 Task: Open a blank sheet, save the file as Abigail Add the quote 'The only way to do great work is to love what you do.'The only way to do great work is to love what you do.  Apply font style Apply font style Blackadder ITC and font size 15 Align the text to the Justify .Change the text color to  Dark blue
Action: Mouse moved to (24, 24)
Screenshot: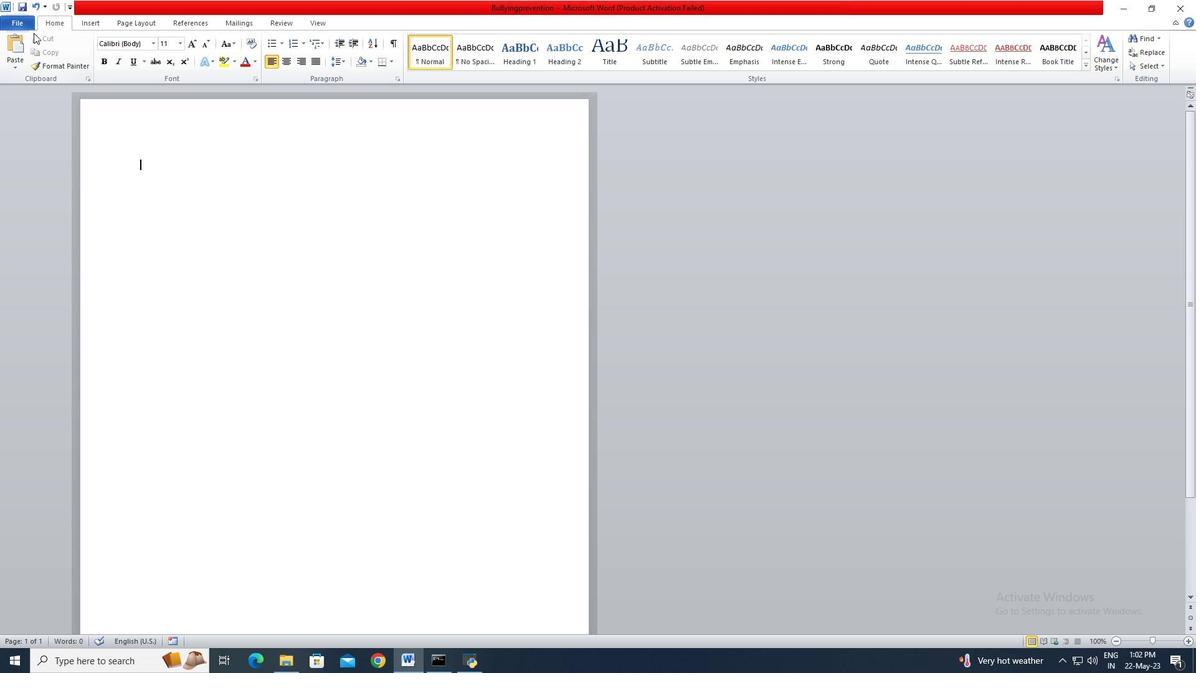 
Action: Mouse pressed left at (24, 24)
Screenshot: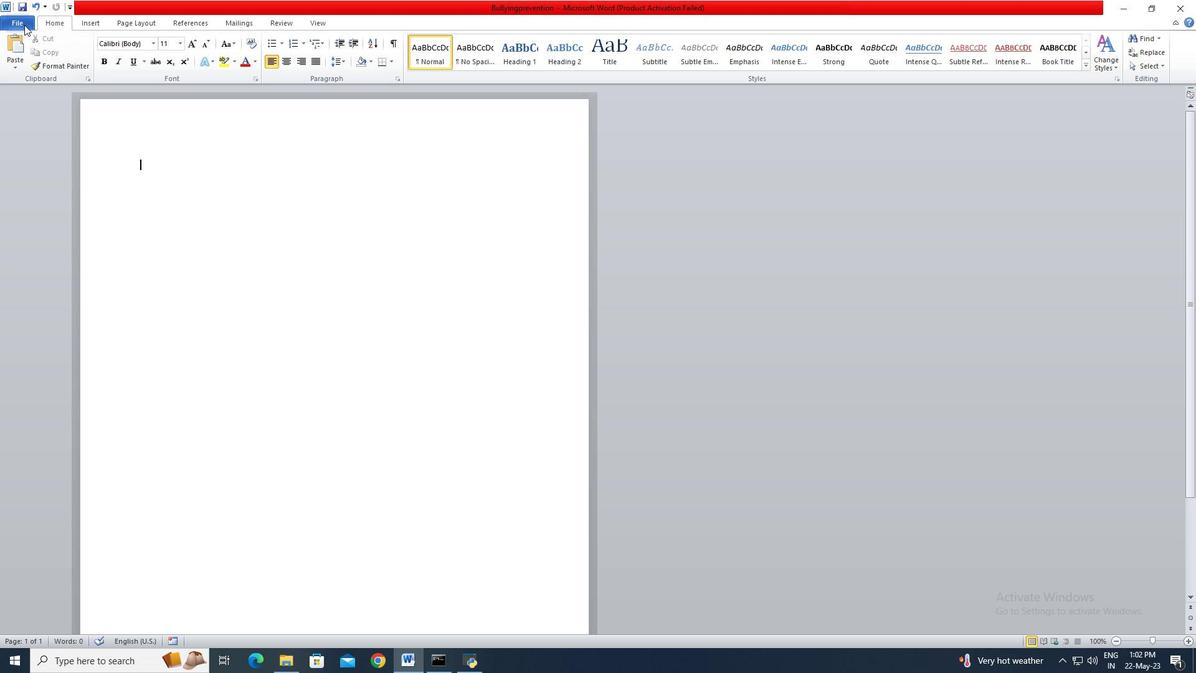 
Action: Mouse moved to (34, 62)
Screenshot: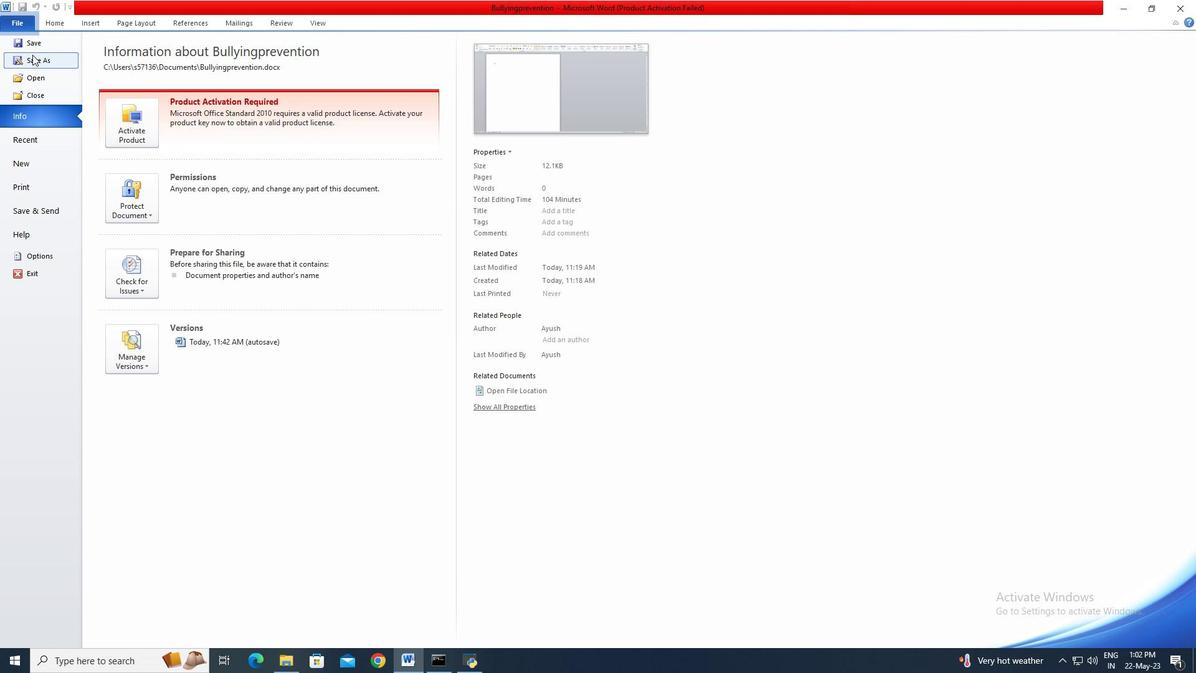 
Action: Mouse pressed left at (34, 62)
Screenshot: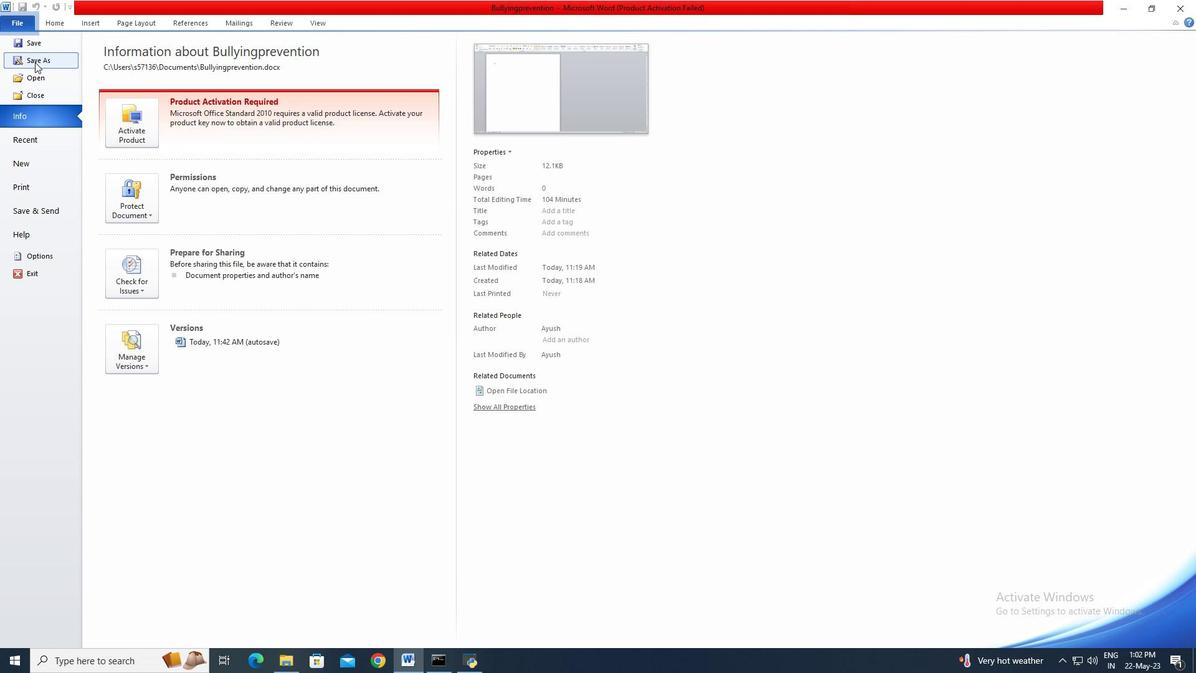 
Action: Mouse moved to (114, 191)
Screenshot: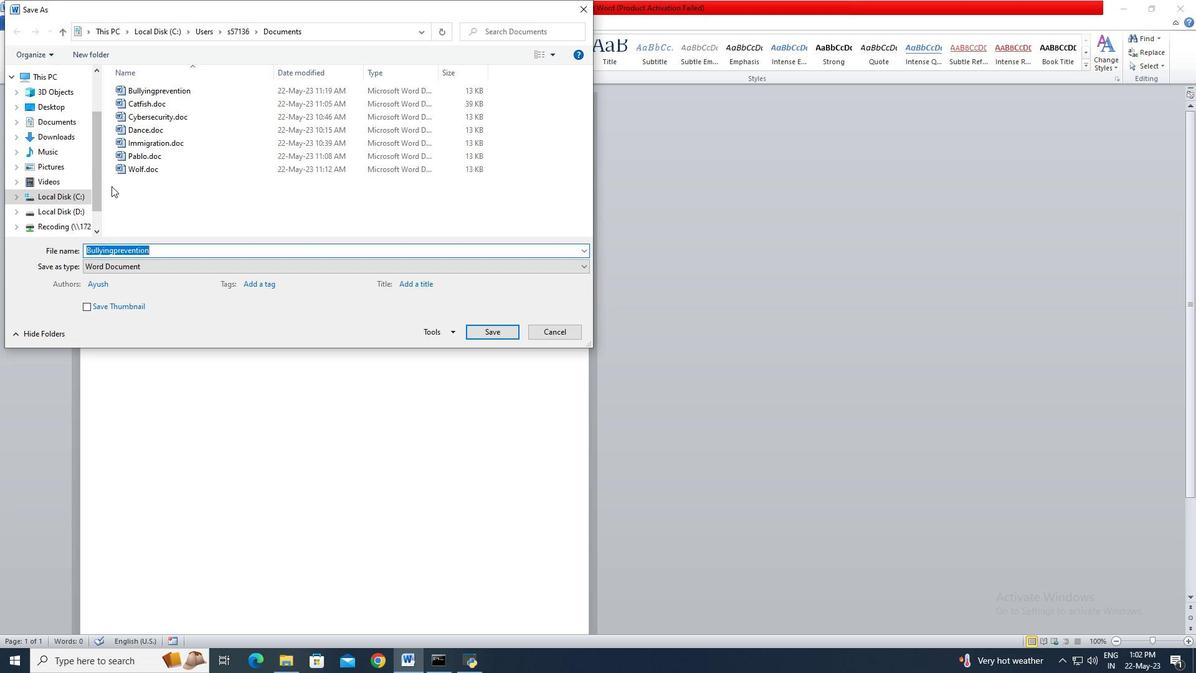 
Action: Key pressed <Key.shift>Abigail
Screenshot: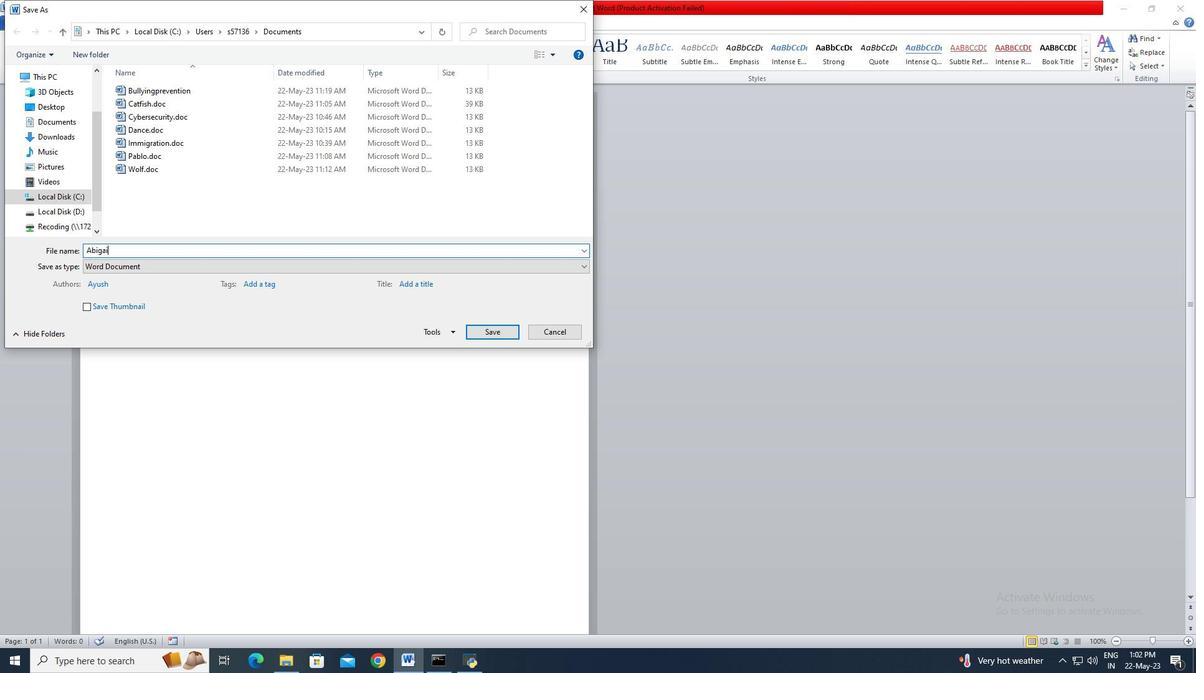 
Action: Mouse moved to (506, 337)
Screenshot: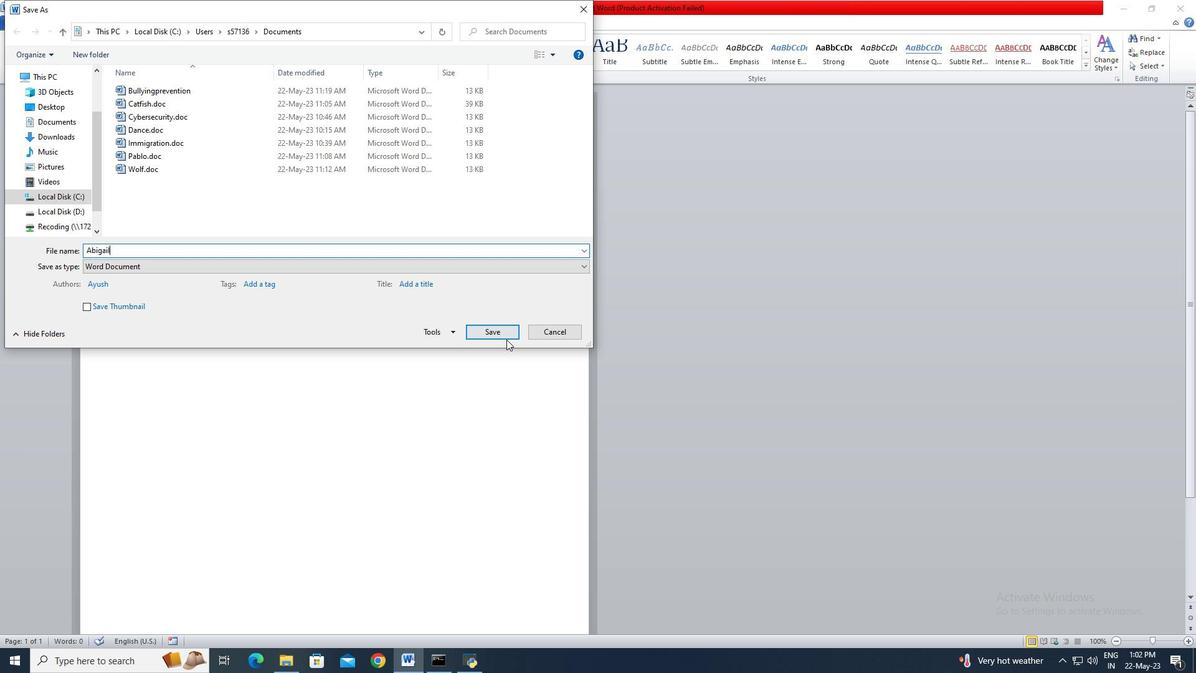 
Action: Mouse pressed left at (506, 337)
Screenshot: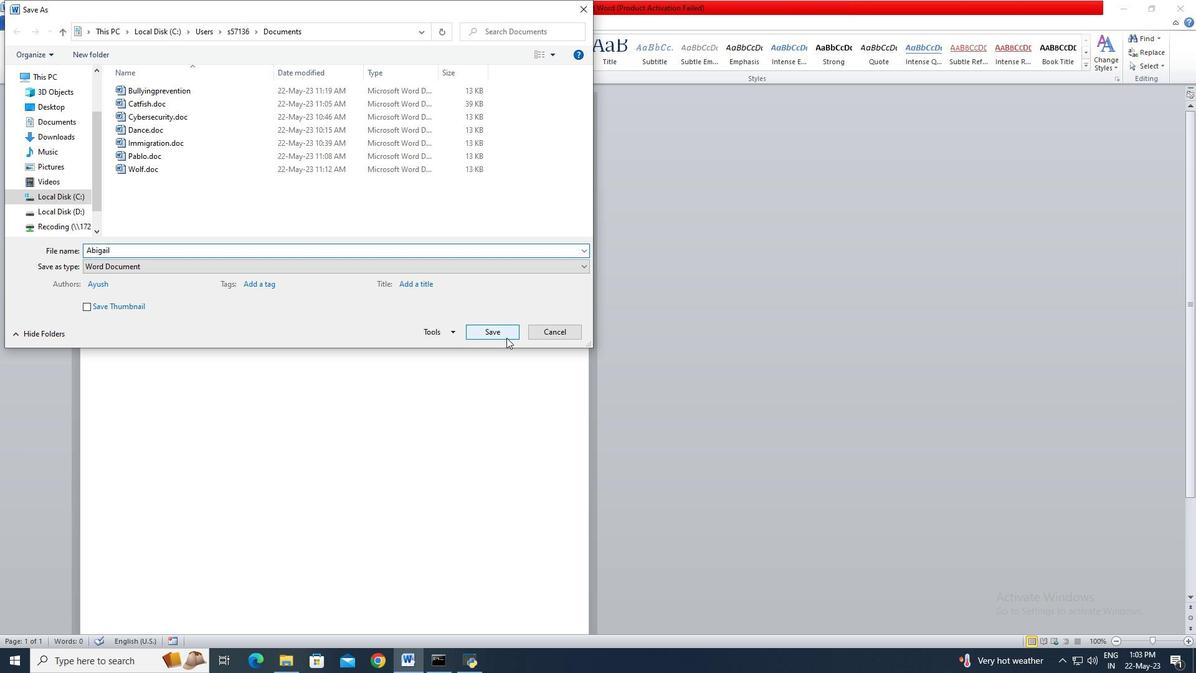 
Action: Mouse moved to (278, 213)
Screenshot: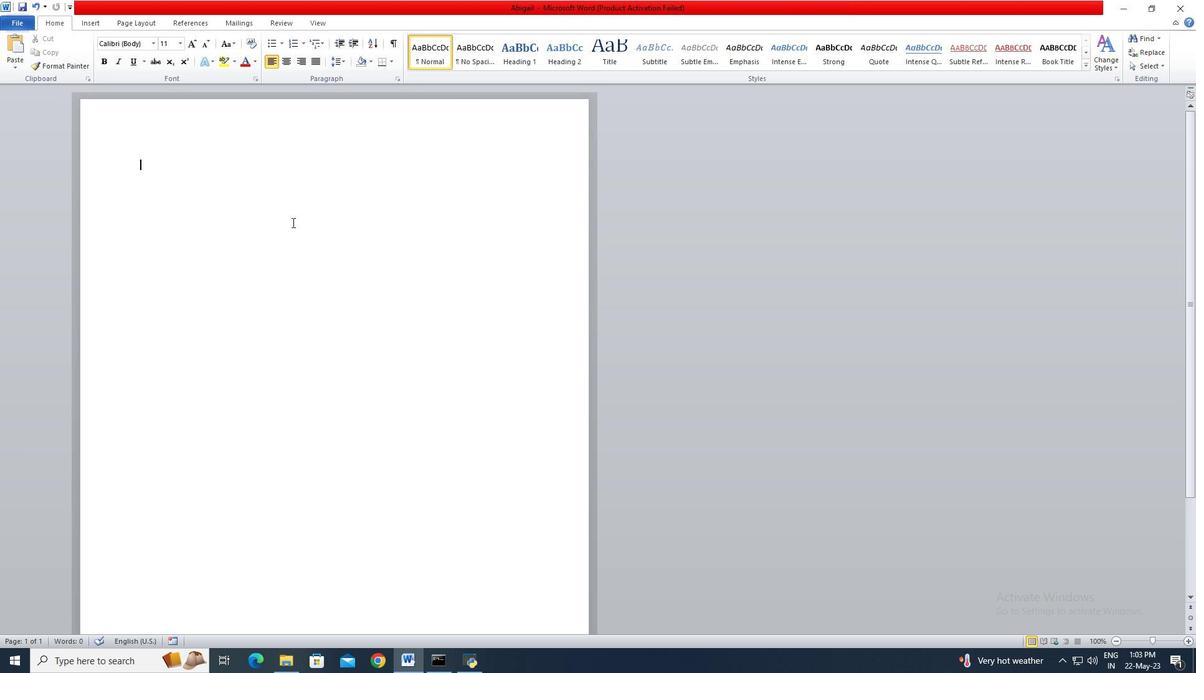 
Action: Key pressed <Key.shift>The<Key.space>only<Key.space>way<Key.space>to<Key.space>do<Key.space>great<Key.space>work<Key.space>is<Key.space>to<Key.space>love<Key.space>what<Key.space>you<Key.space>do.
Screenshot: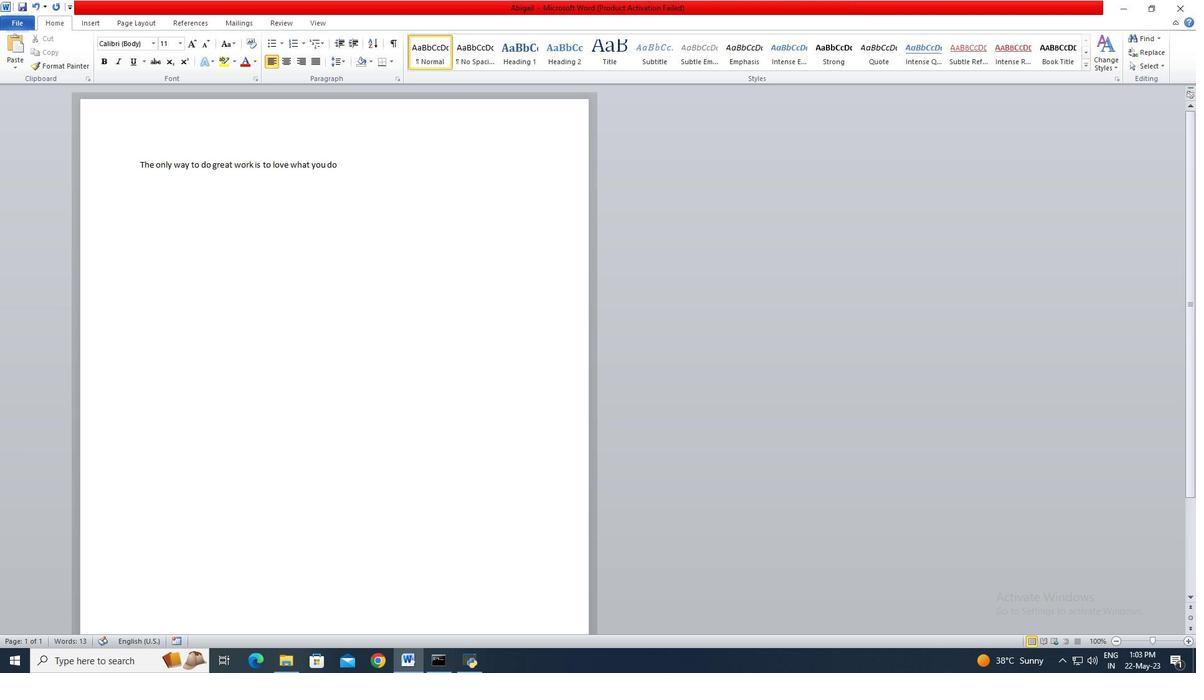 
Action: Mouse moved to (142, 160)
Screenshot: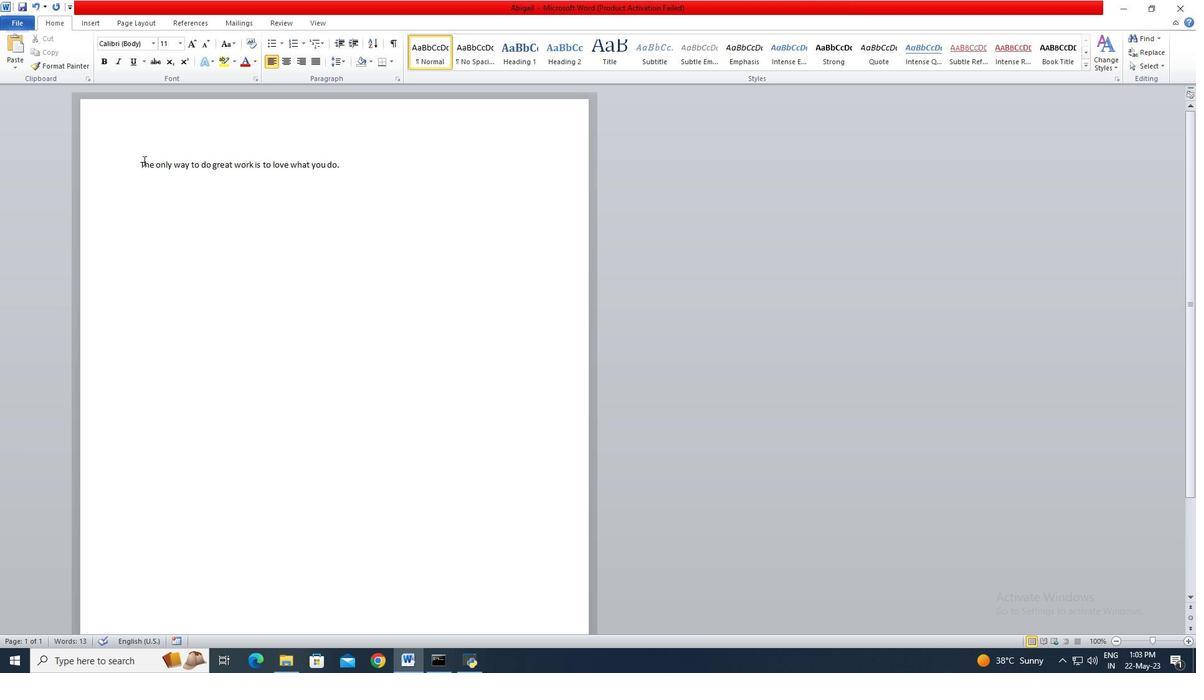 
Action: Mouse pressed left at (142, 160)
Screenshot: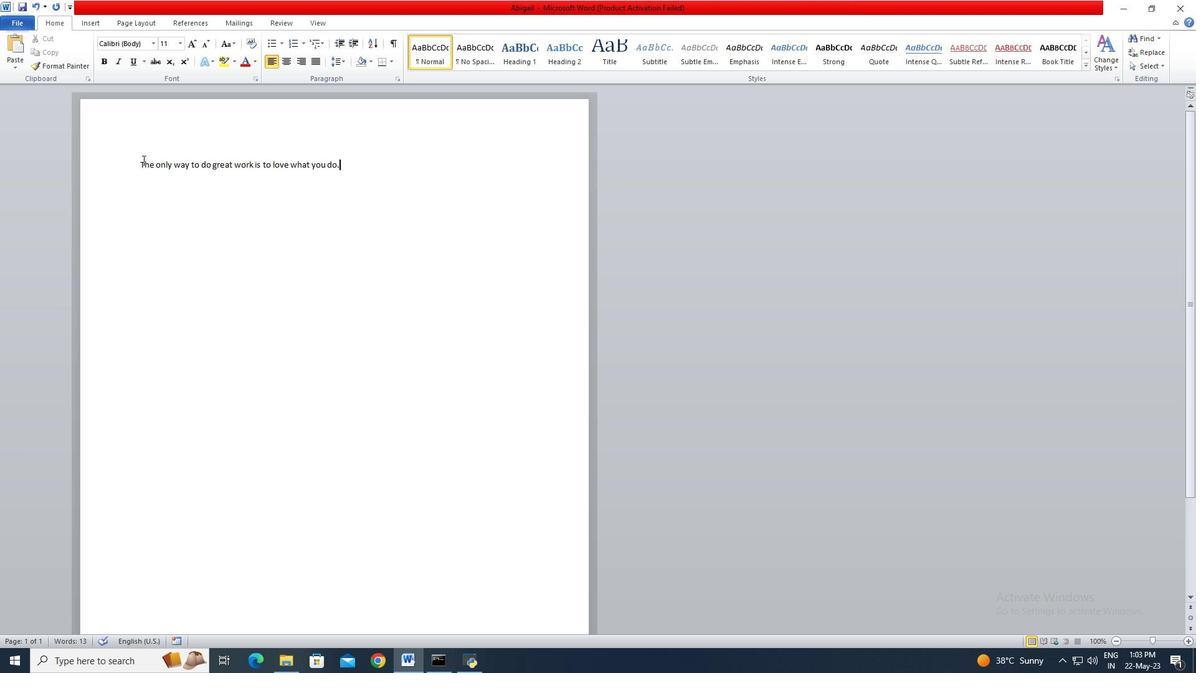 
Action: Mouse moved to (141, 163)
Screenshot: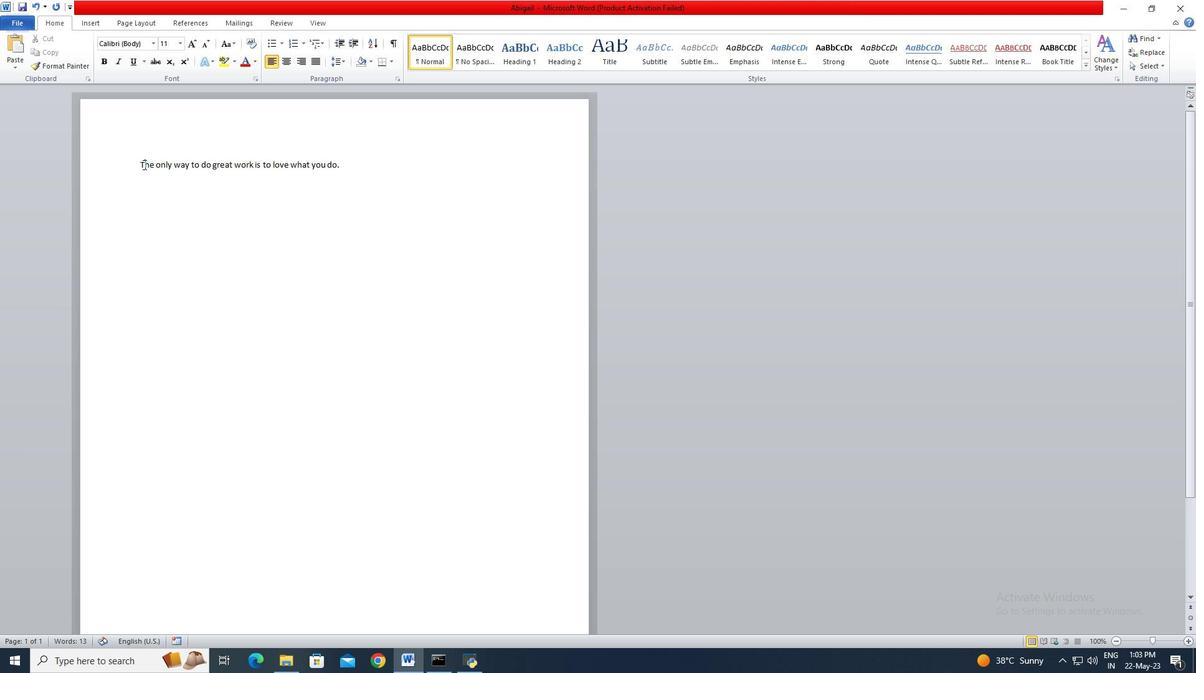 
Action: Mouse pressed left at (141, 163)
Screenshot: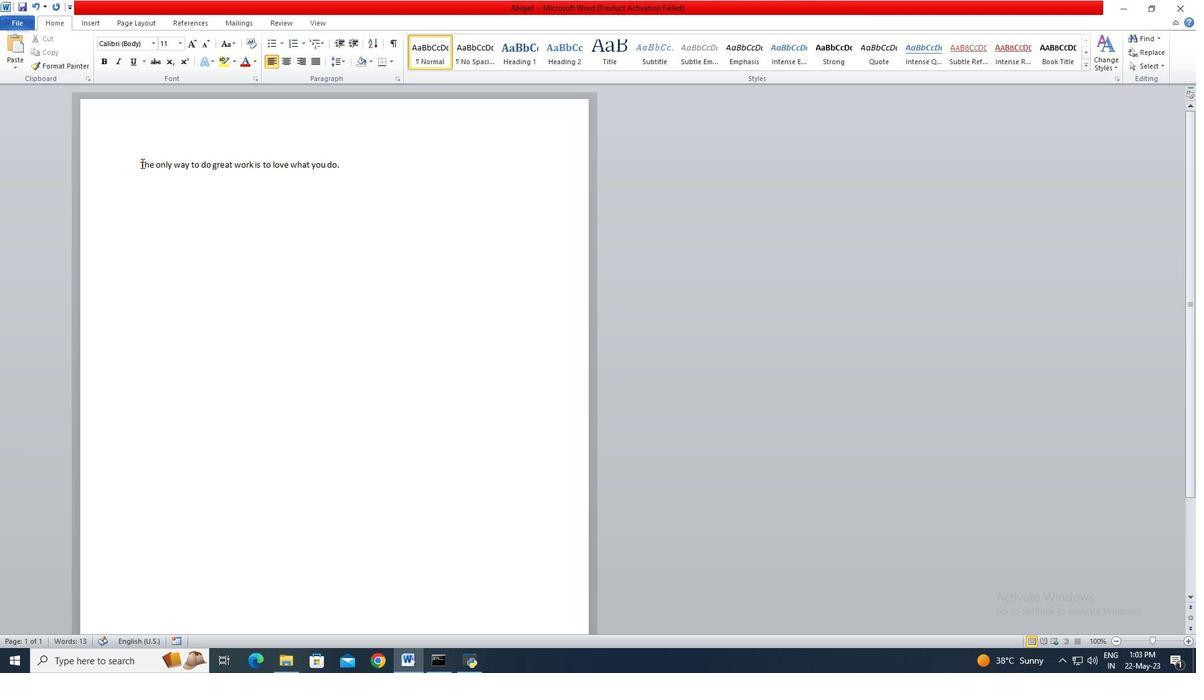 
Action: Mouse moved to (315, 173)
Screenshot: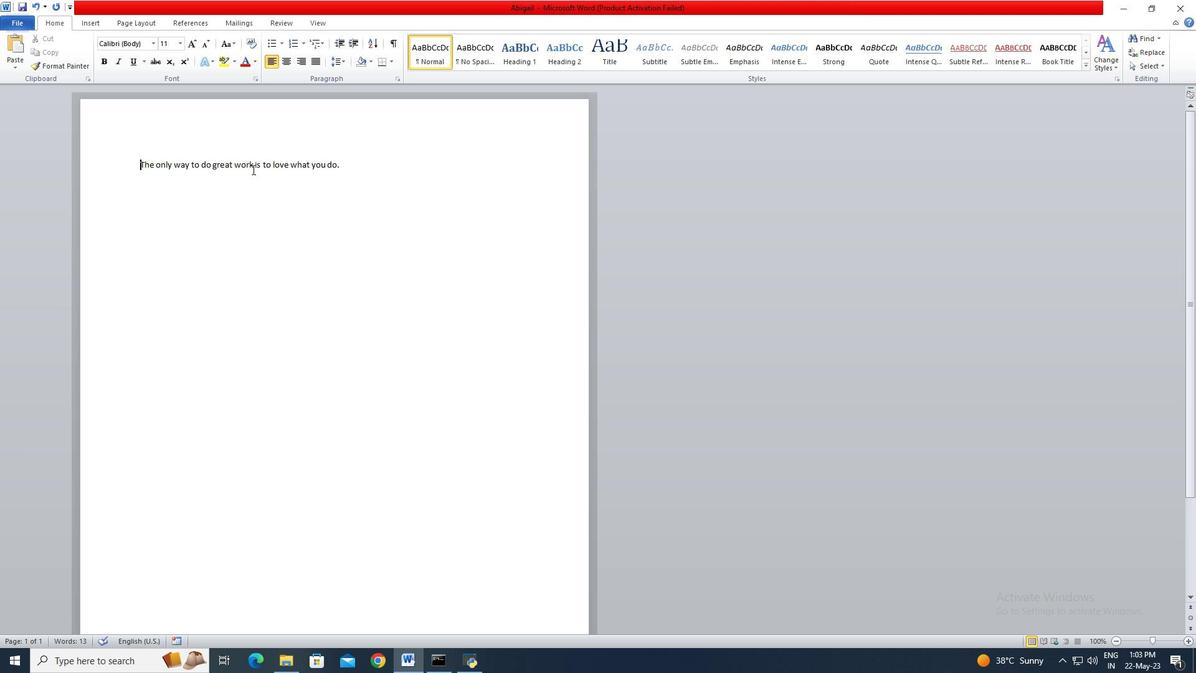 
Action: Key pressed <Key.shift>
Screenshot: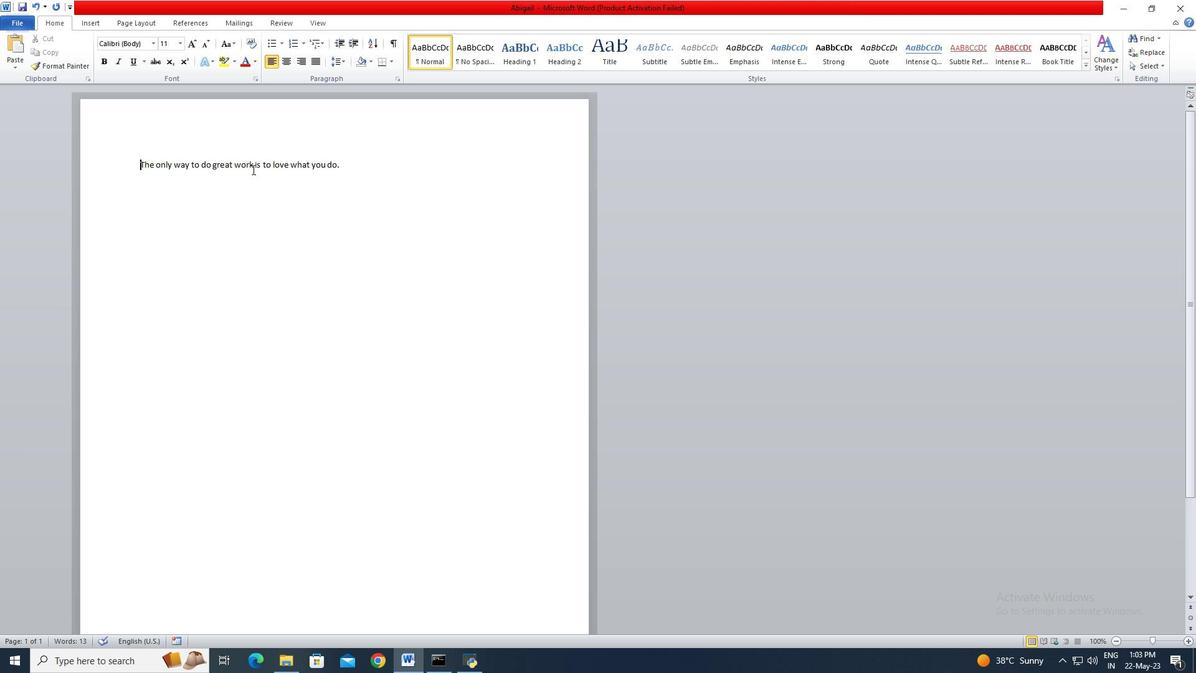 
Action: Mouse moved to (344, 167)
Screenshot: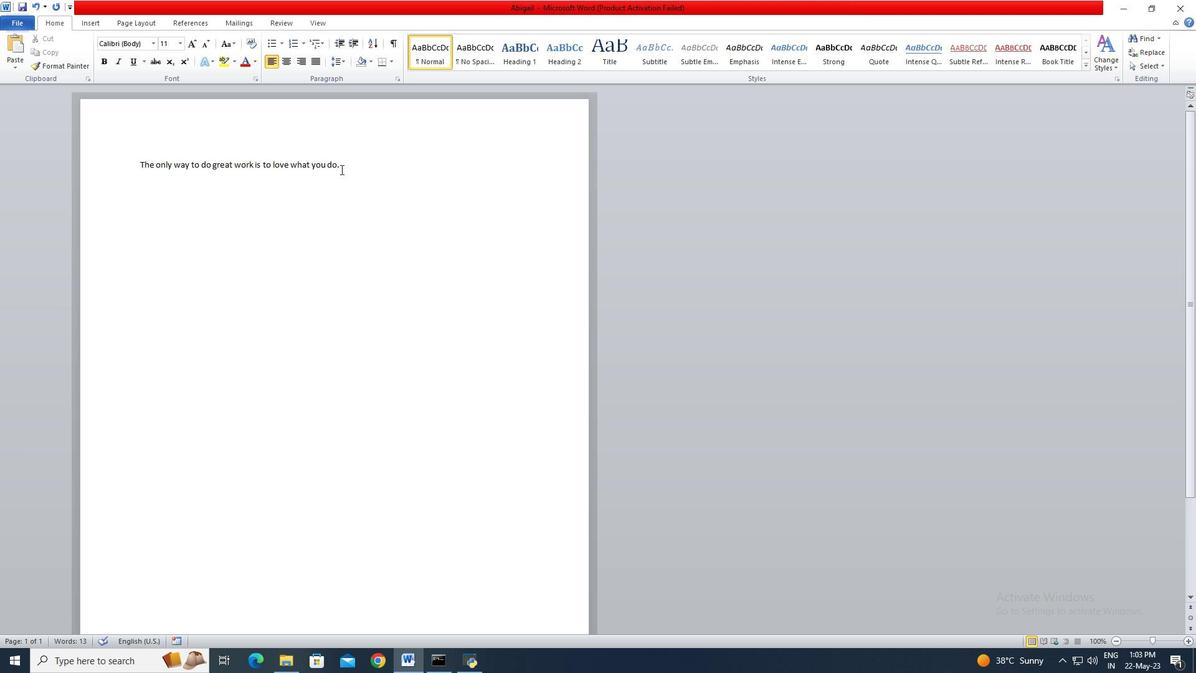 
Action: Mouse pressed left at (344, 167)
Screenshot: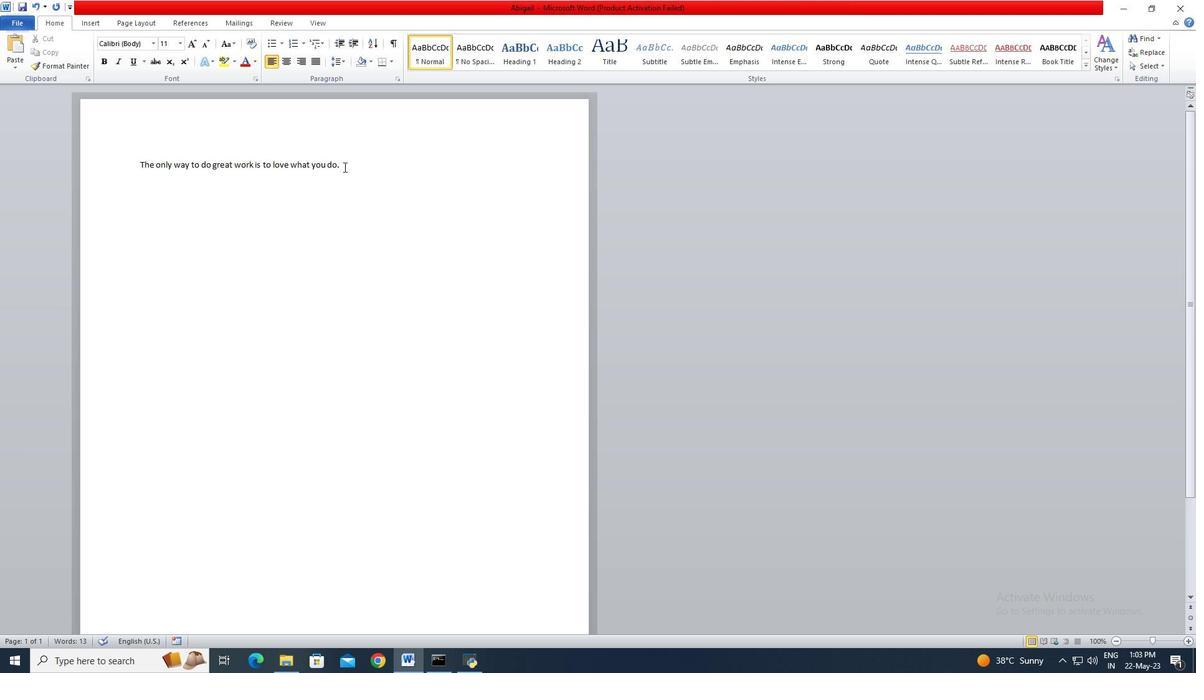 
Action: Key pressed <Key.shift><Key.shift><Key.shift>
Screenshot: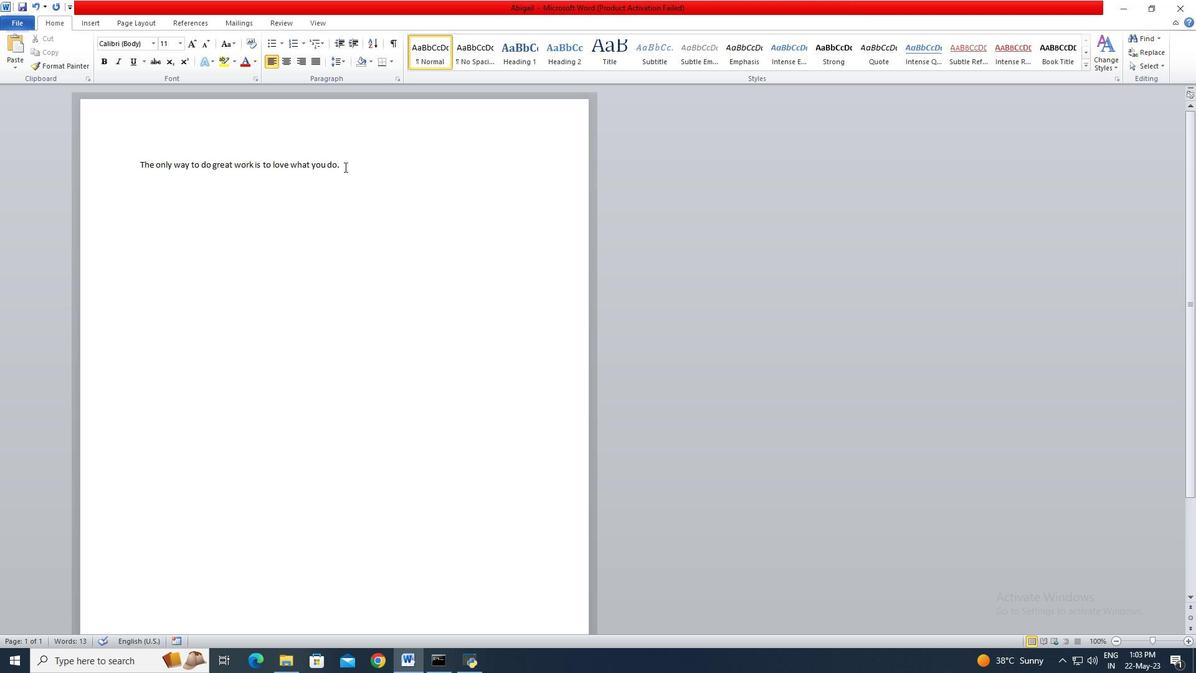 
Action: Mouse moved to (154, 43)
Screenshot: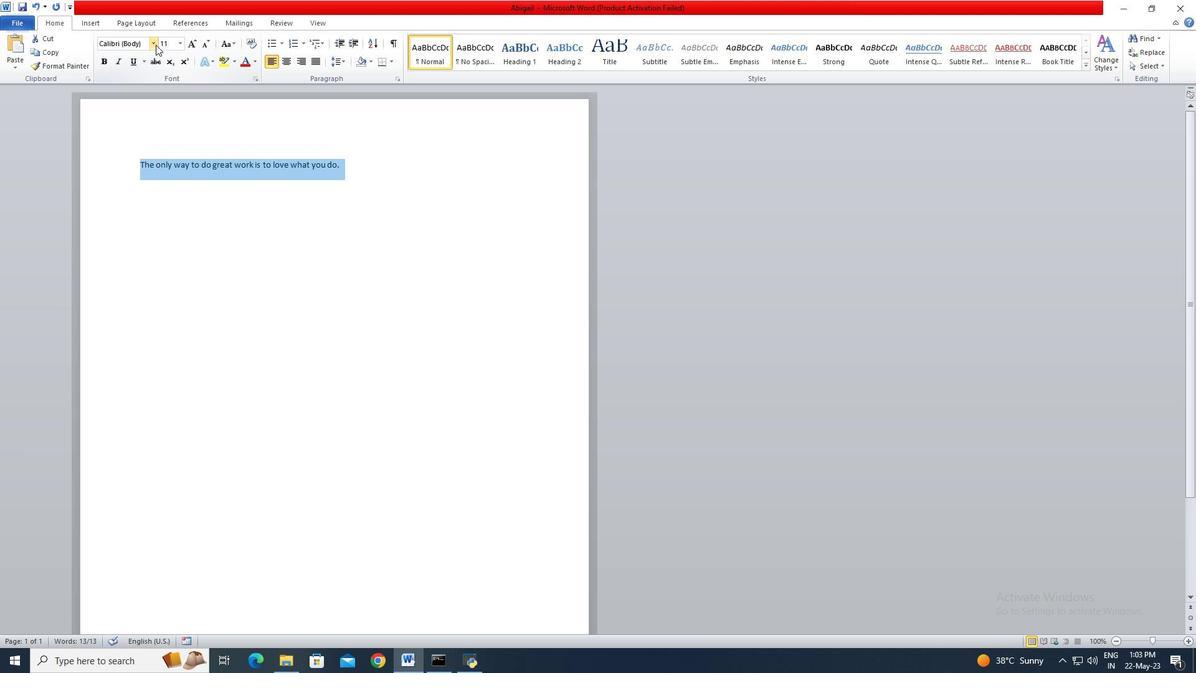 
Action: Mouse pressed left at (154, 43)
Screenshot: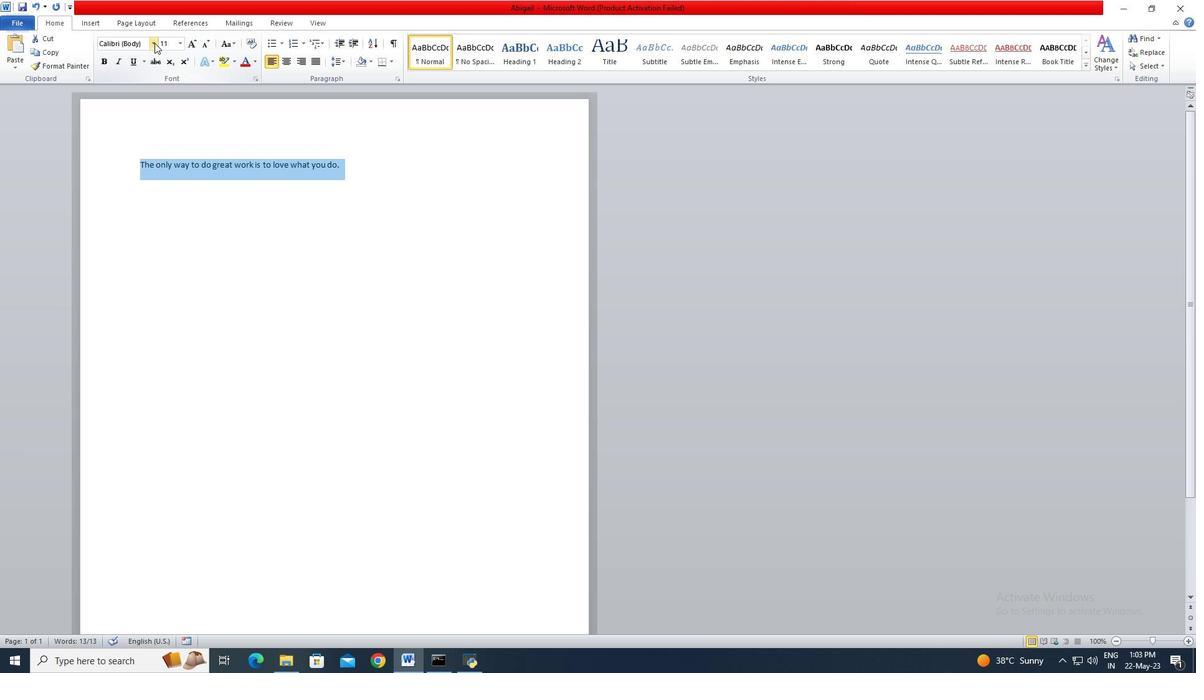 
Action: Mouse moved to (183, 330)
Screenshot: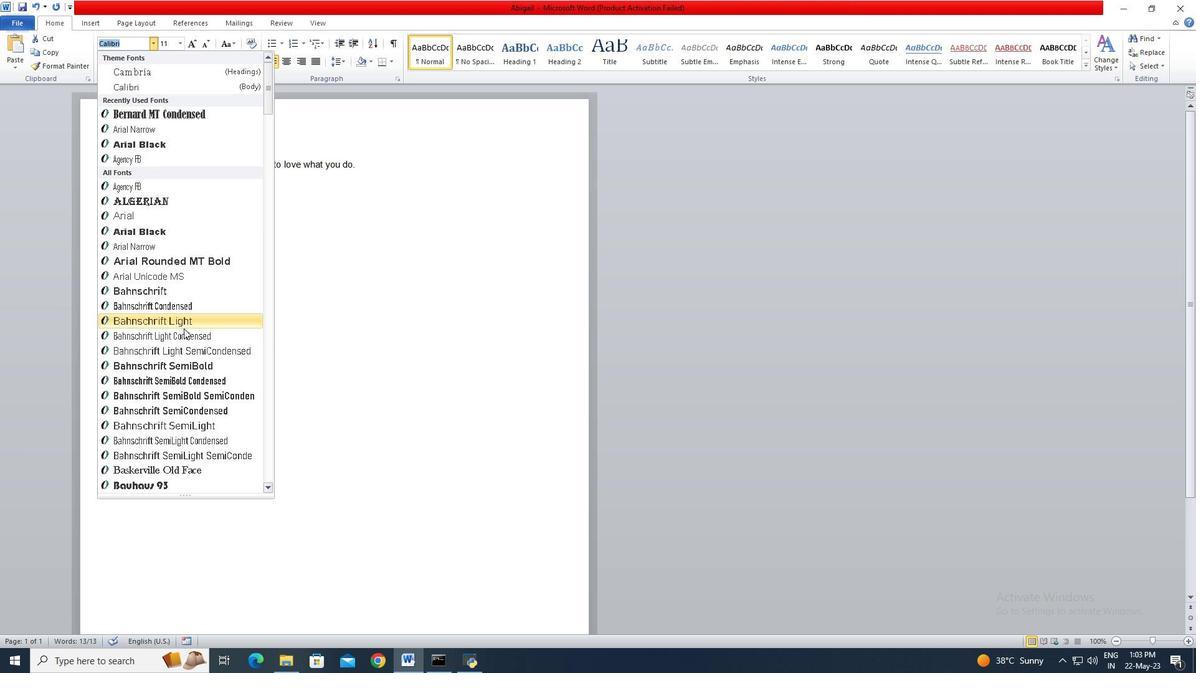 
Action: Mouse scrolled (183, 329) with delta (0, 0)
Screenshot: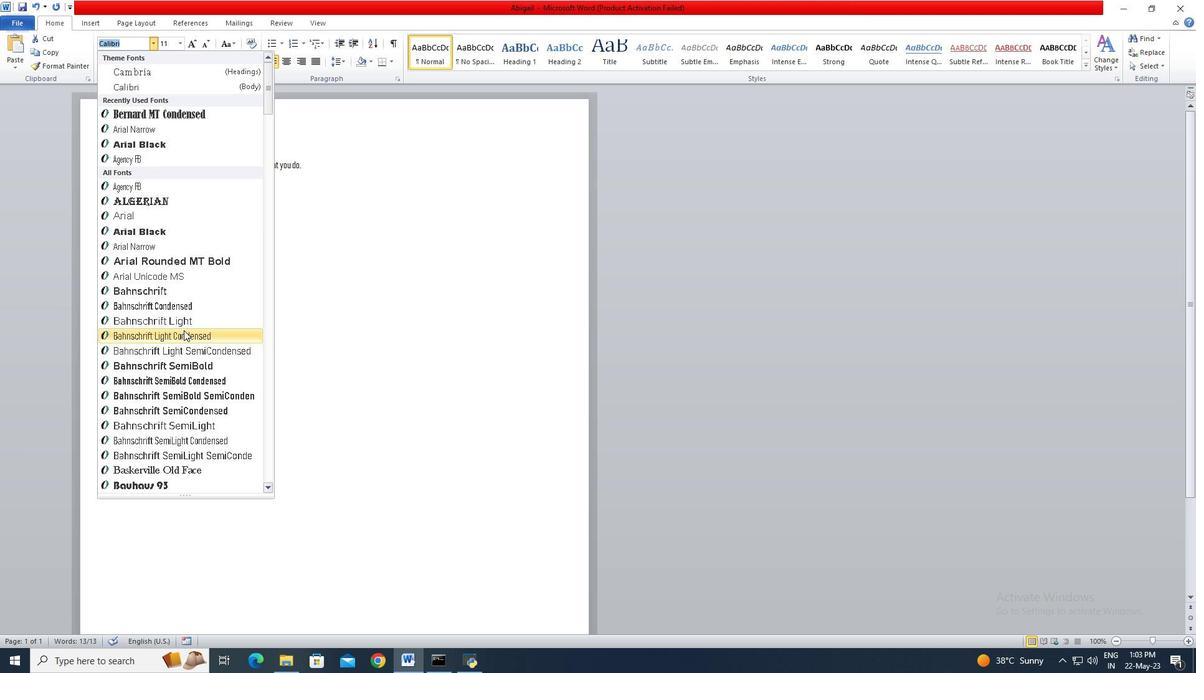 
Action: Mouse scrolled (183, 329) with delta (0, 0)
Screenshot: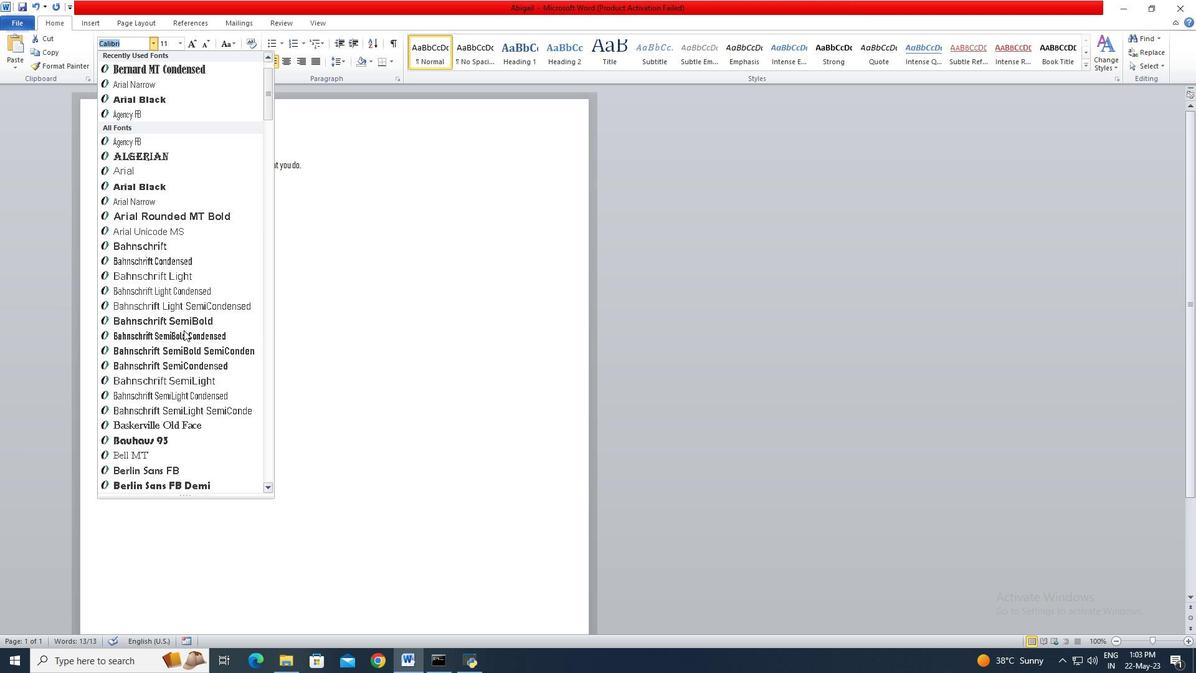 
Action: Mouse scrolled (183, 329) with delta (0, 0)
Screenshot: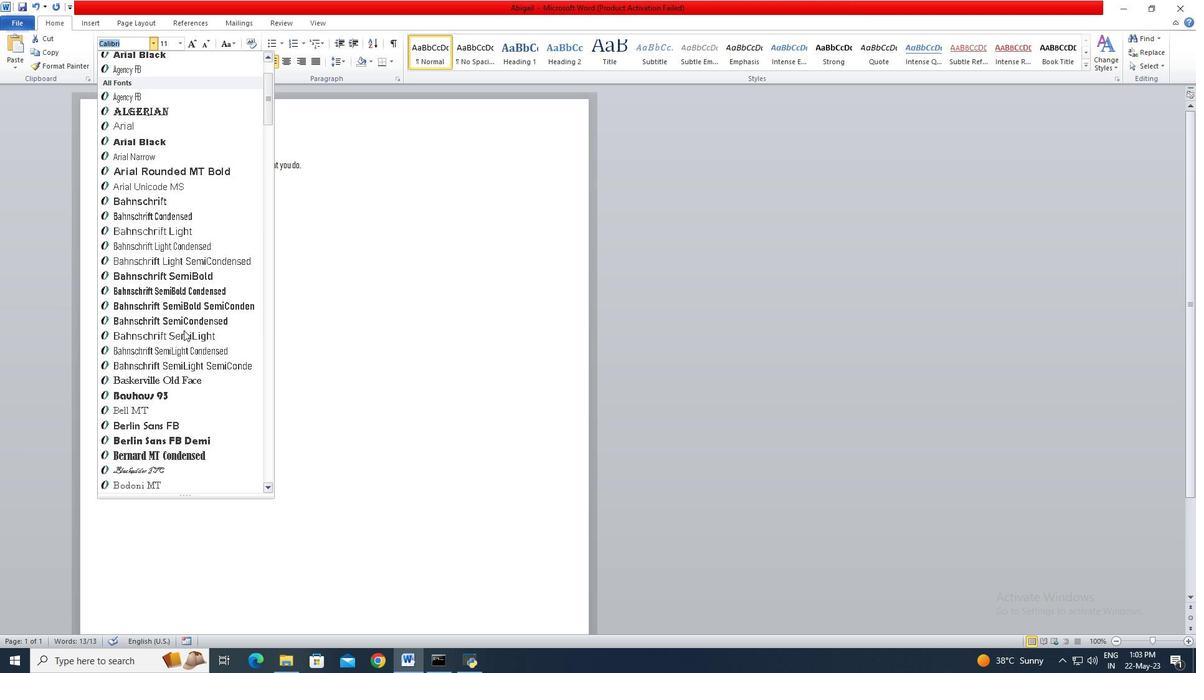 
Action: Mouse scrolled (183, 329) with delta (0, 0)
Screenshot: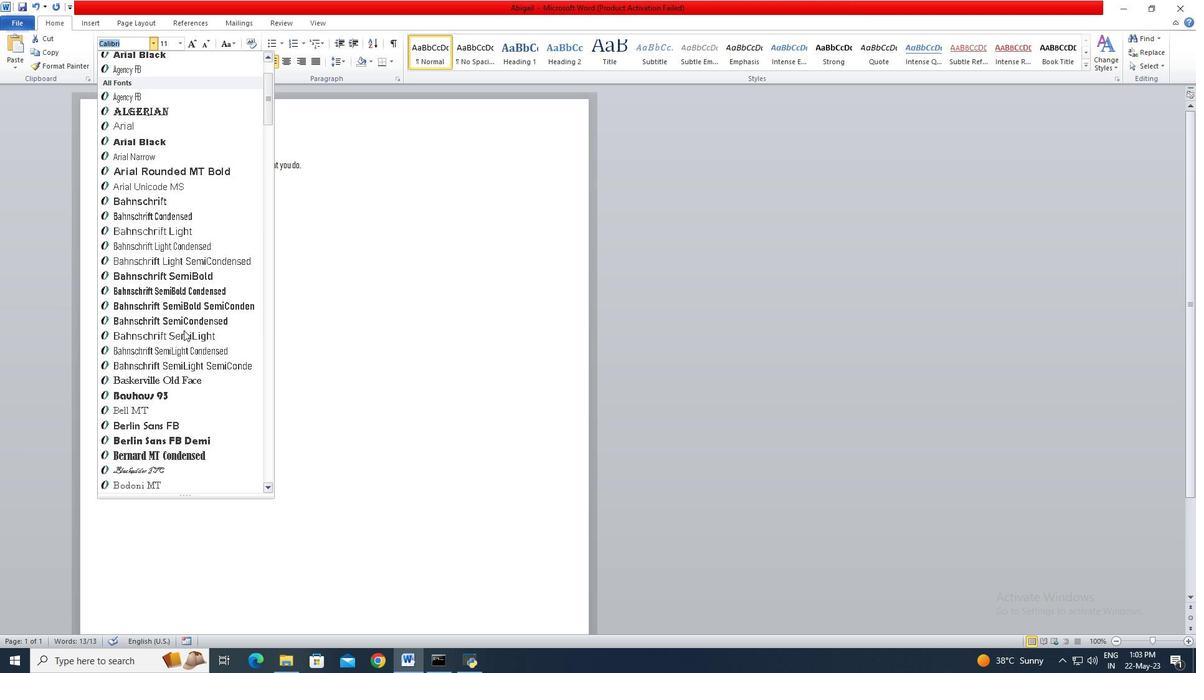
Action: Mouse moved to (140, 380)
Screenshot: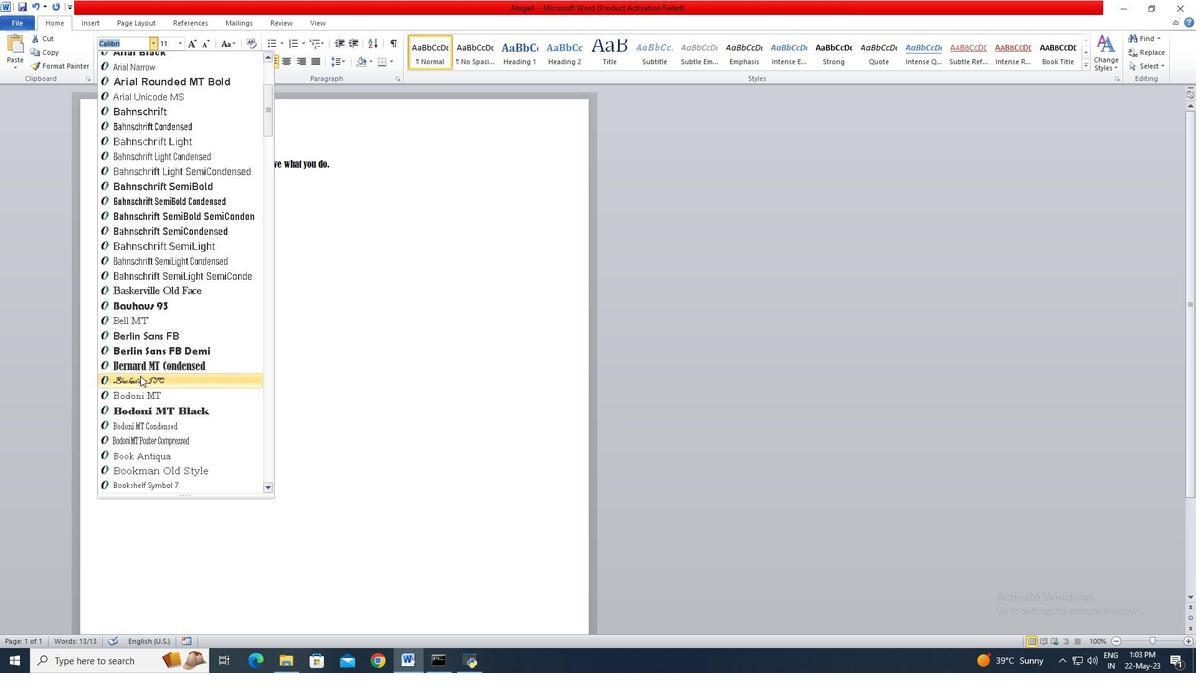 
Action: Mouse scrolled (140, 380) with delta (0, 0)
Screenshot: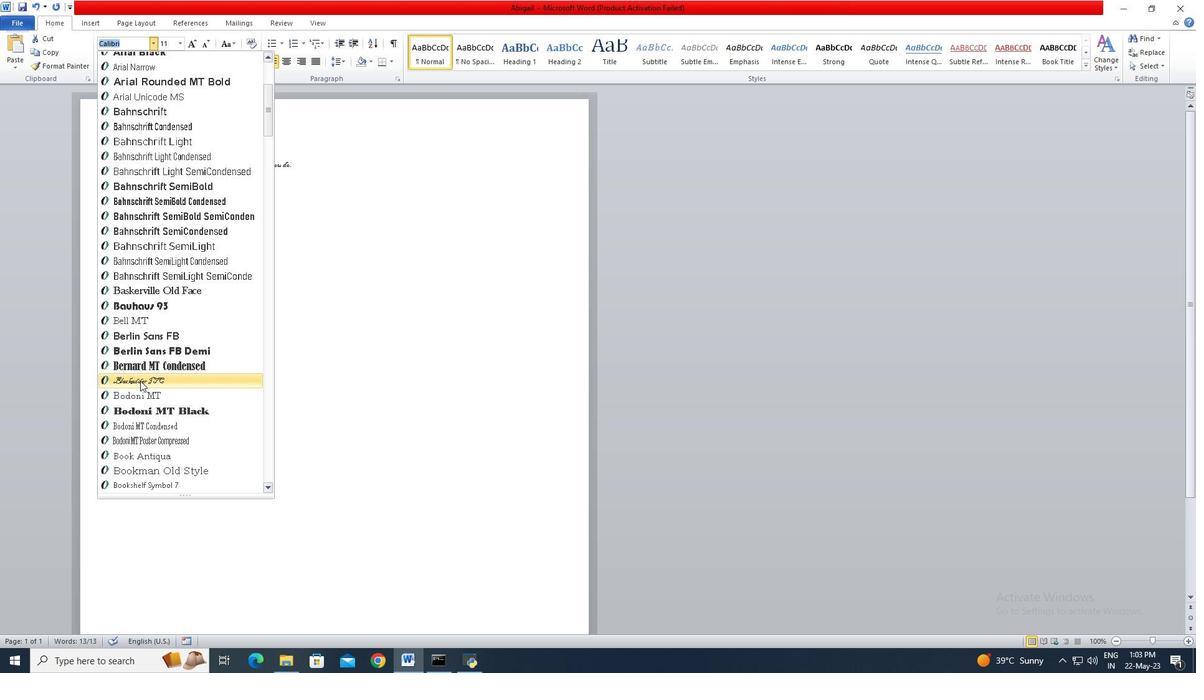 
Action: Mouse moved to (133, 368)
Screenshot: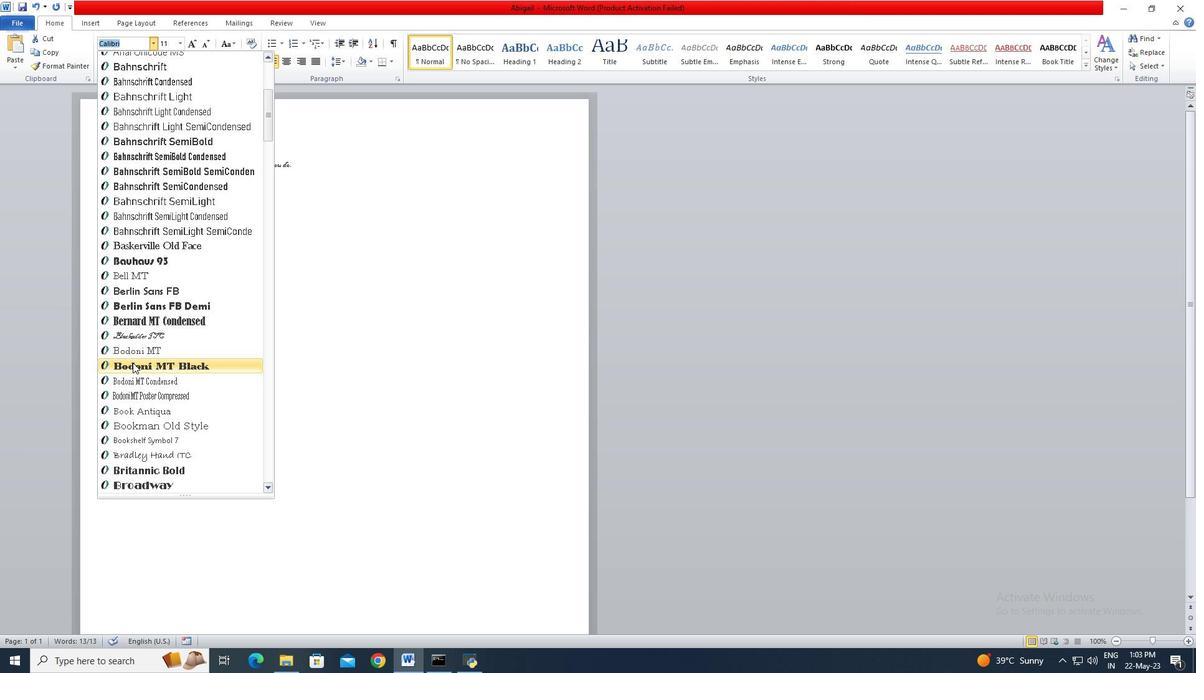 
Action: Mouse scrolled (133, 367) with delta (0, 0)
Screenshot: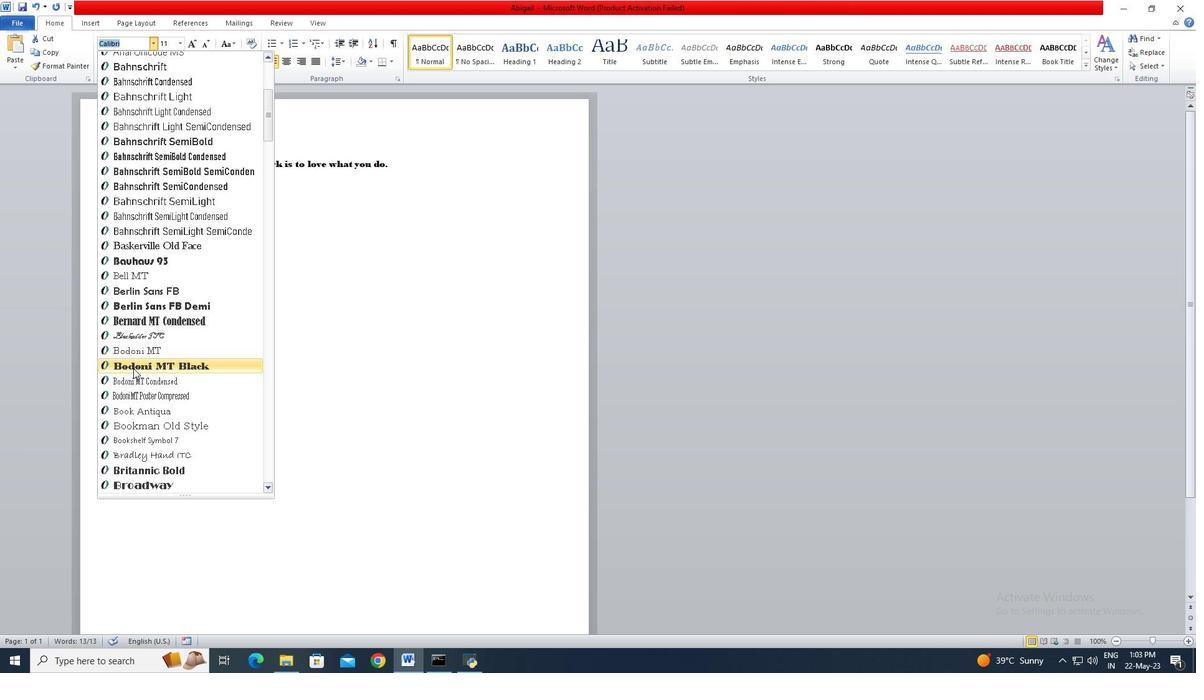 
Action: Mouse scrolled (133, 368) with delta (0, 0)
Screenshot: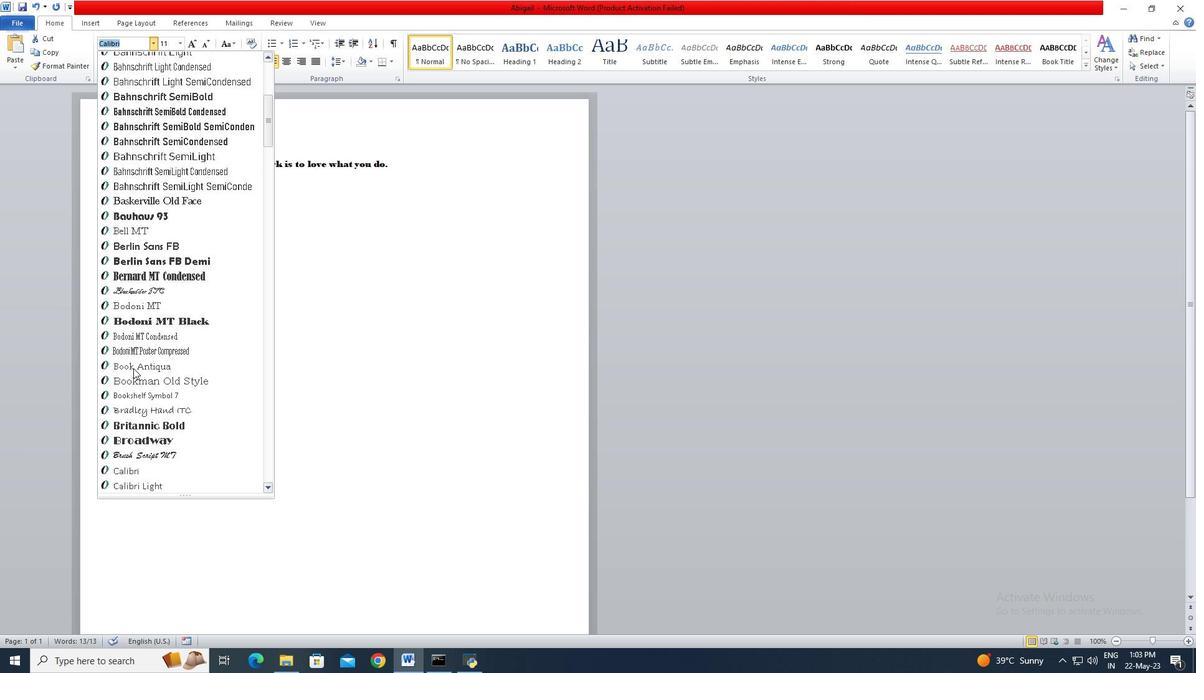 
Action: Mouse scrolled (133, 368) with delta (0, 0)
Screenshot: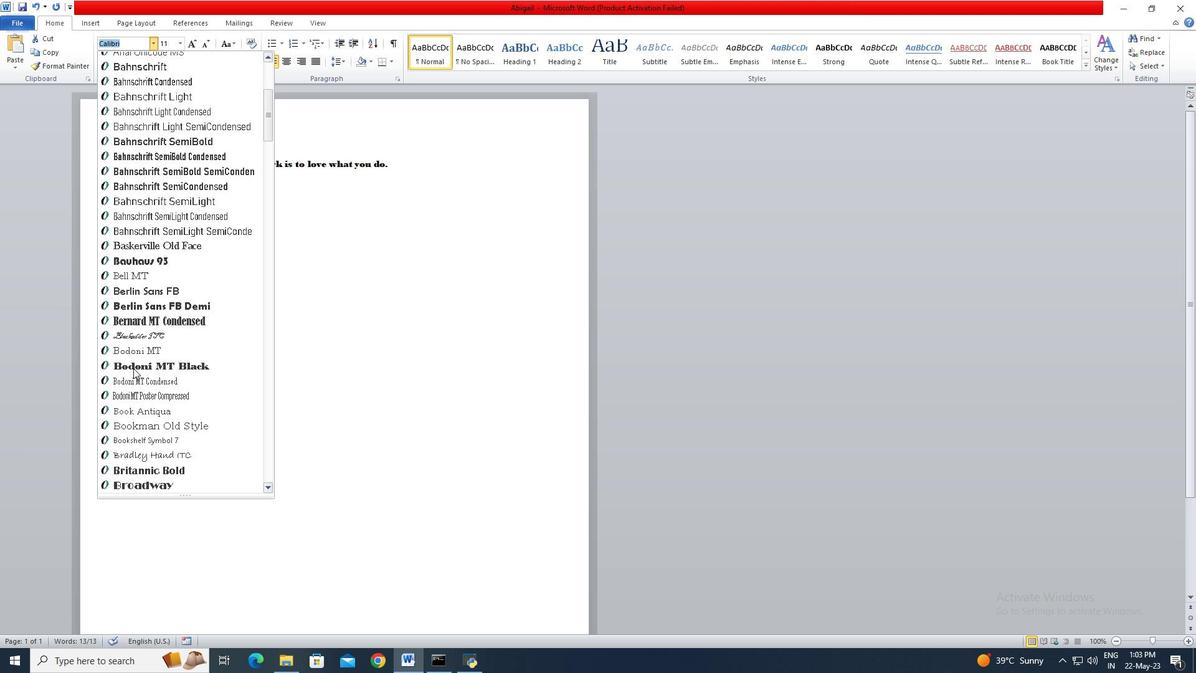 
Action: Mouse scrolled (133, 367) with delta (0, 0)
Screenshot: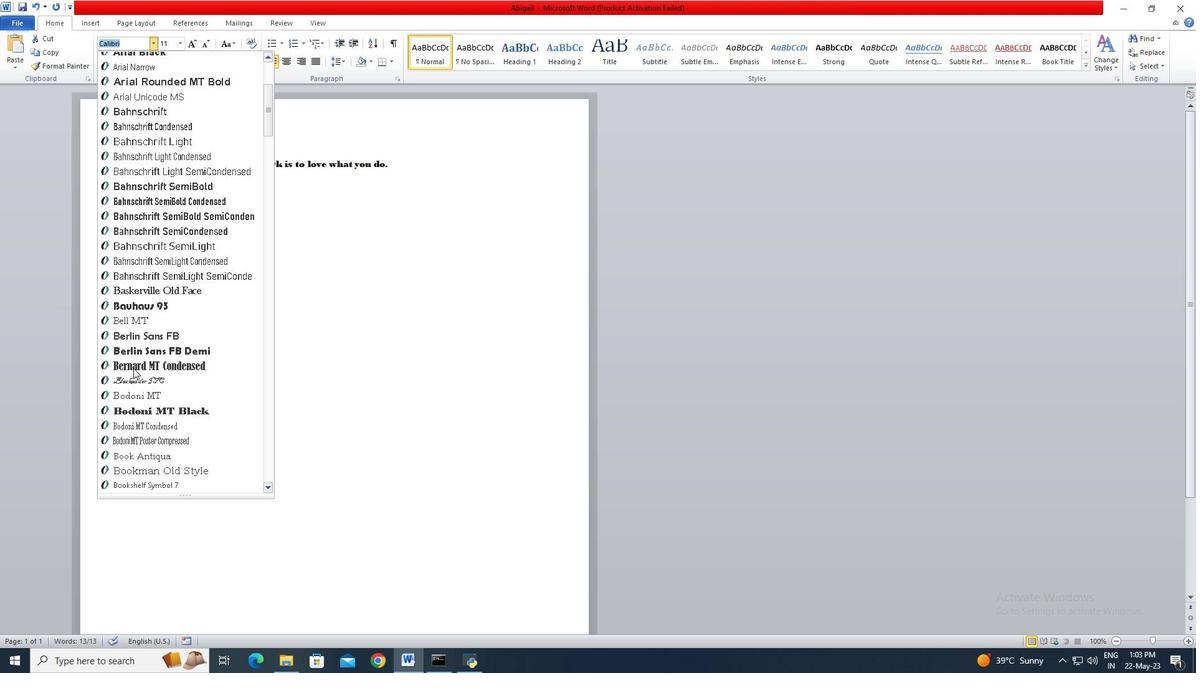 
Action: Mouse scrolled (133, 367) with delta (0, 0)
Screenshot: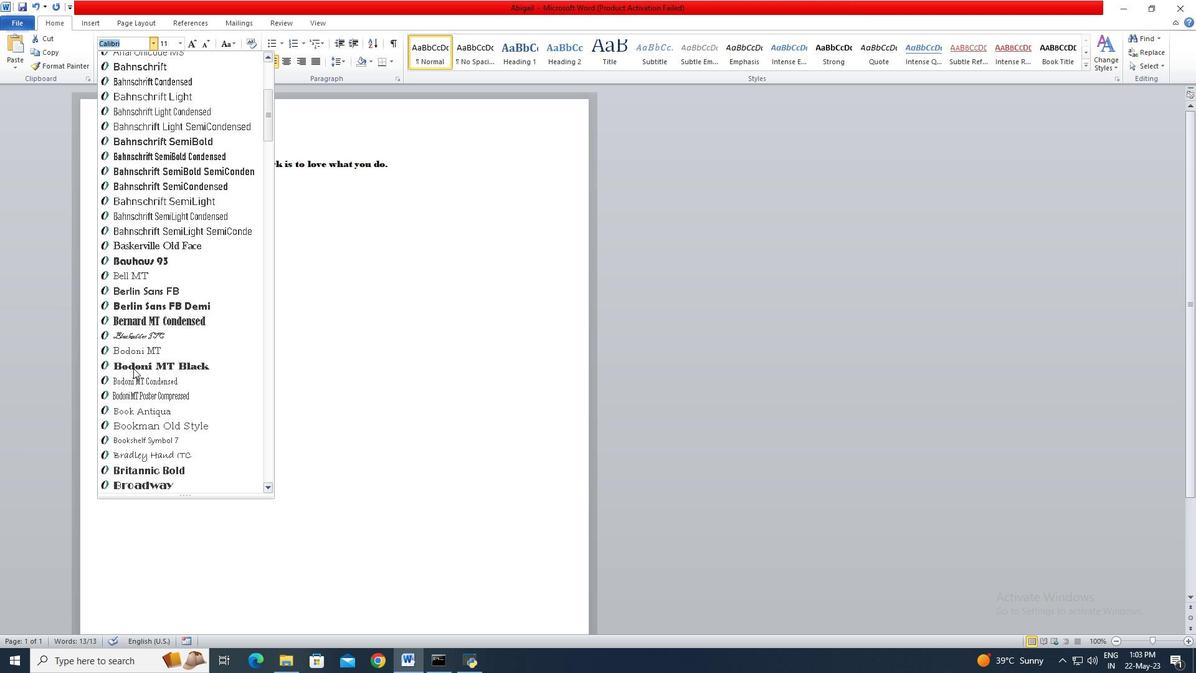 
Action: Mouse scrolled (133, 367) with delta (0, 0)
Screenshot: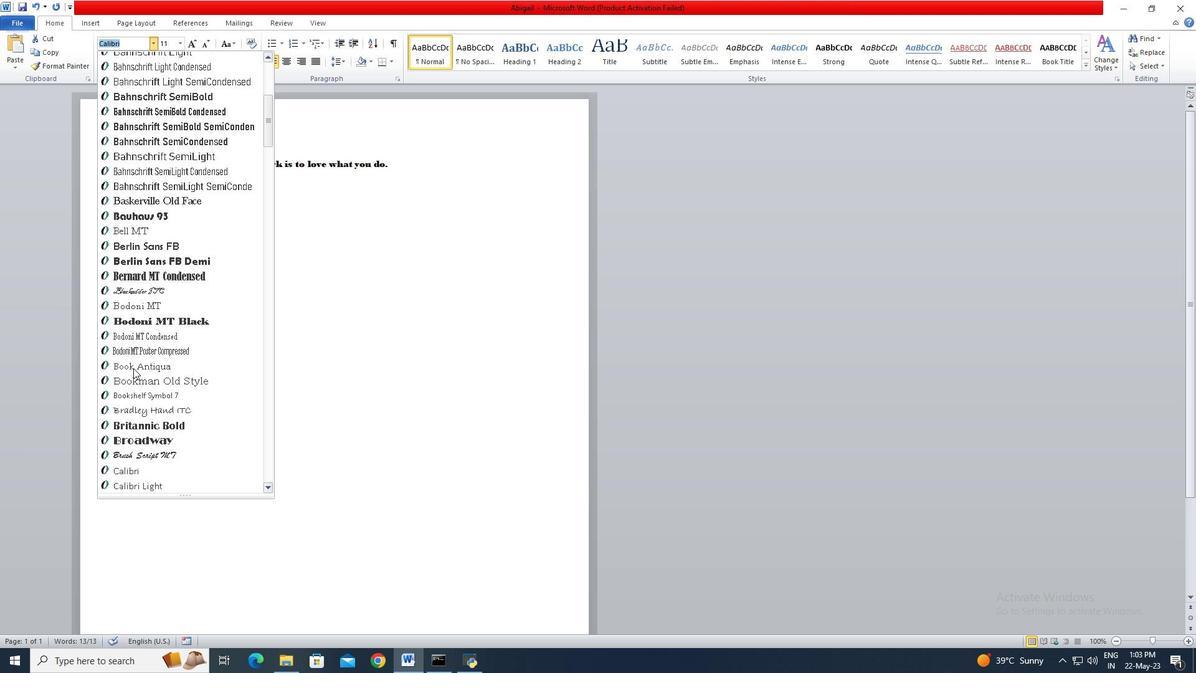 
Action: Mouse moved to (140, 330)
Screenshot: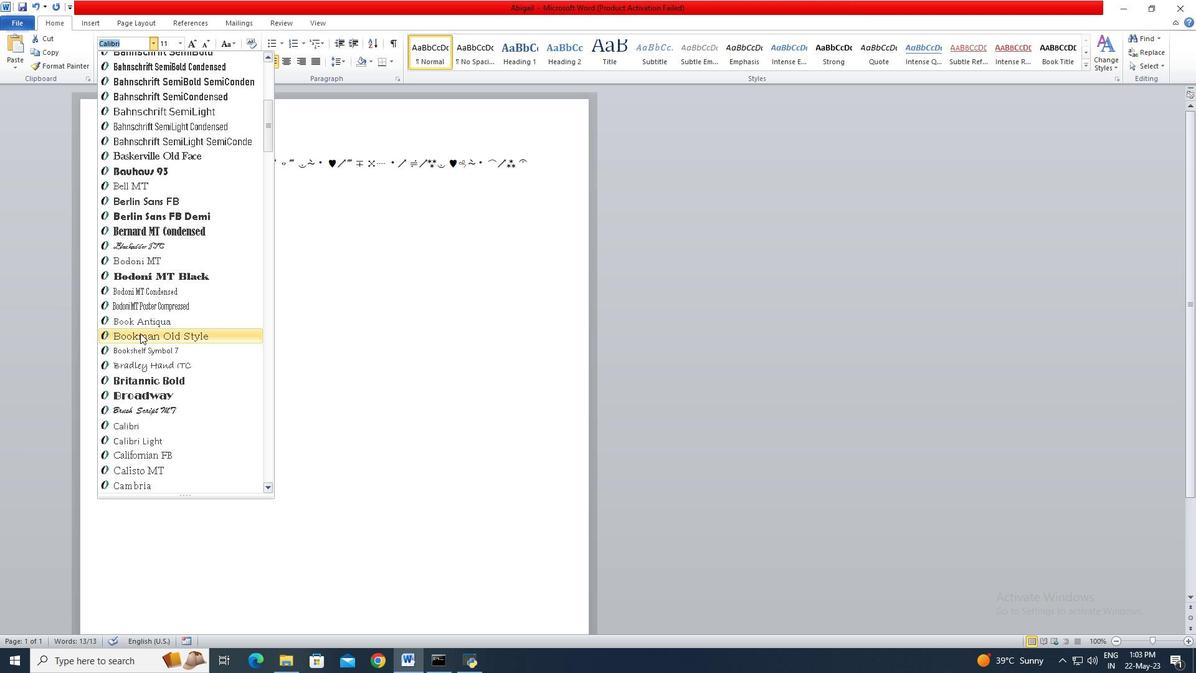 
Action: Mouse scrolled (140, 330) with delta (0, 0)
Screenshot: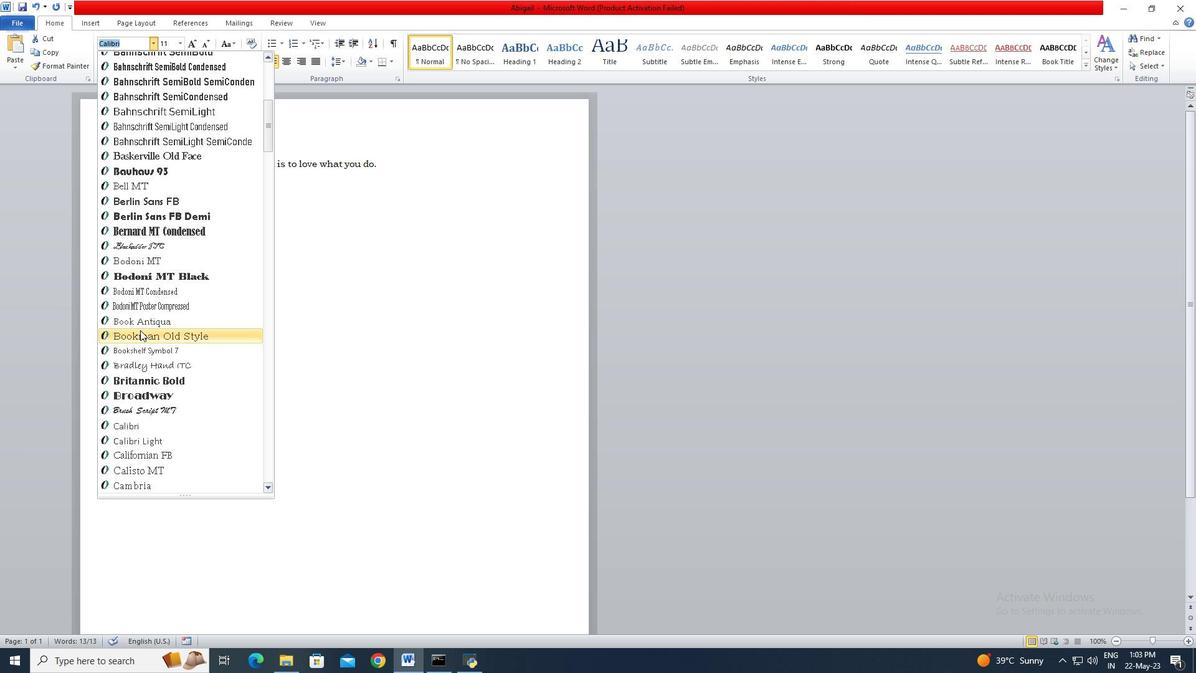 
Action: Mouse moved to (206, 417)
Screenshot: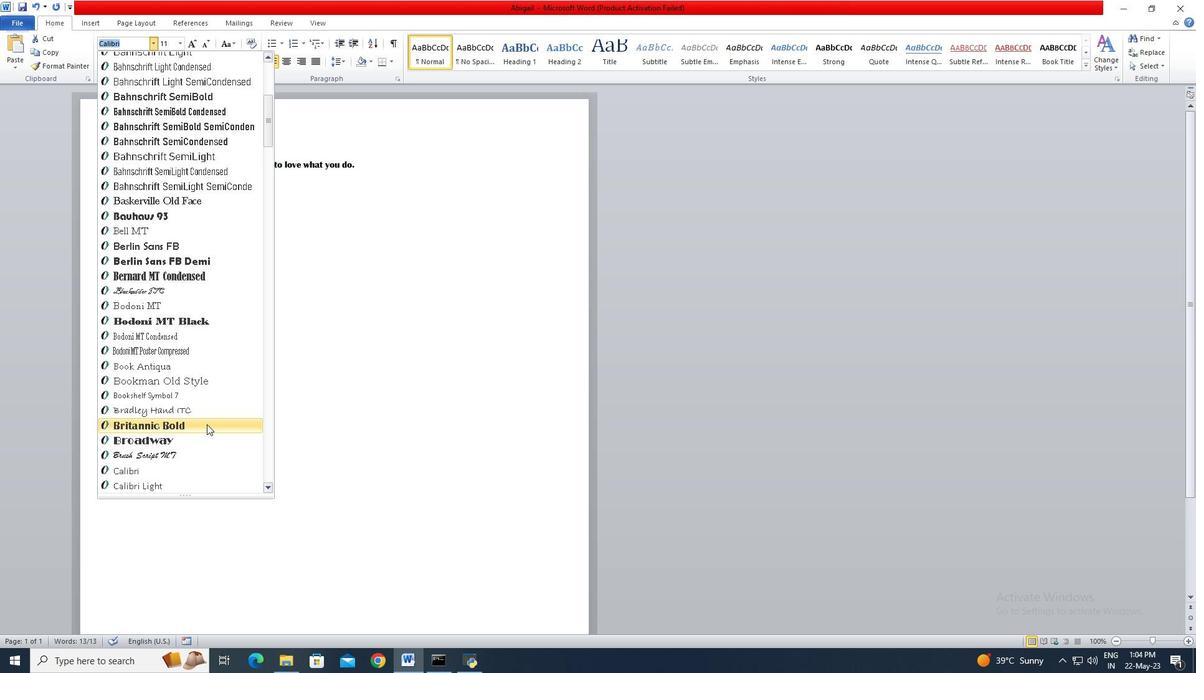 
Action: Mouse scrolled (206, 418) with delta (0, 0)
Screenshot: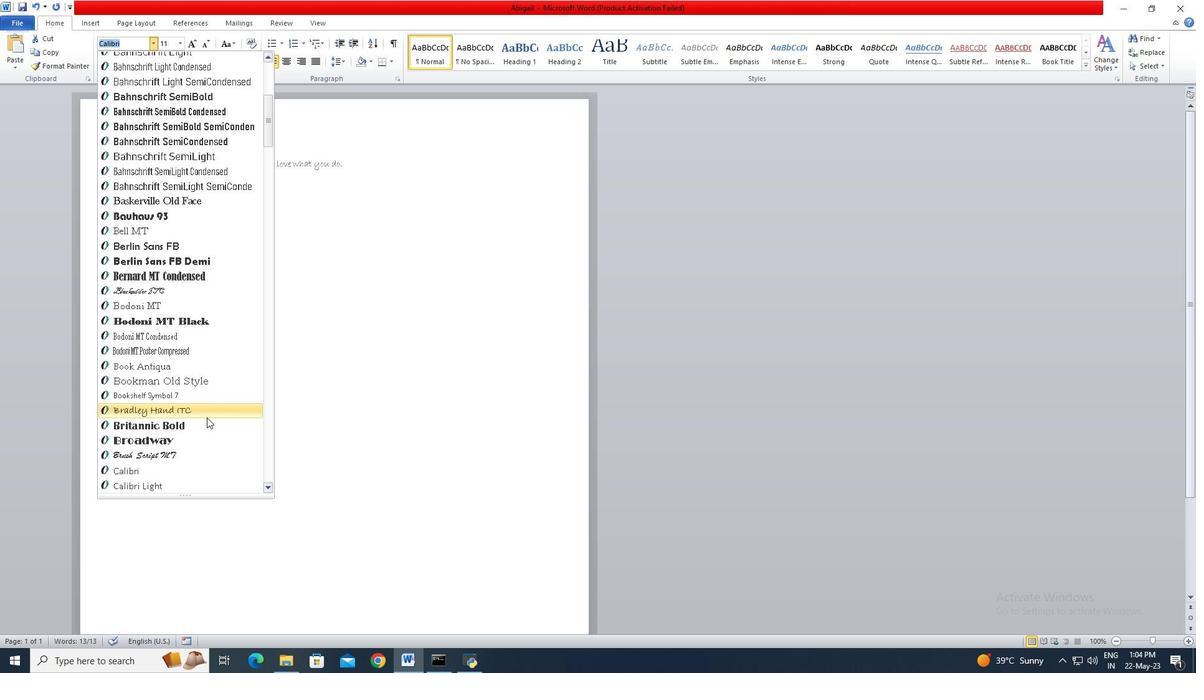 
Action: Mouse moved to (209, 398)
Screenshot: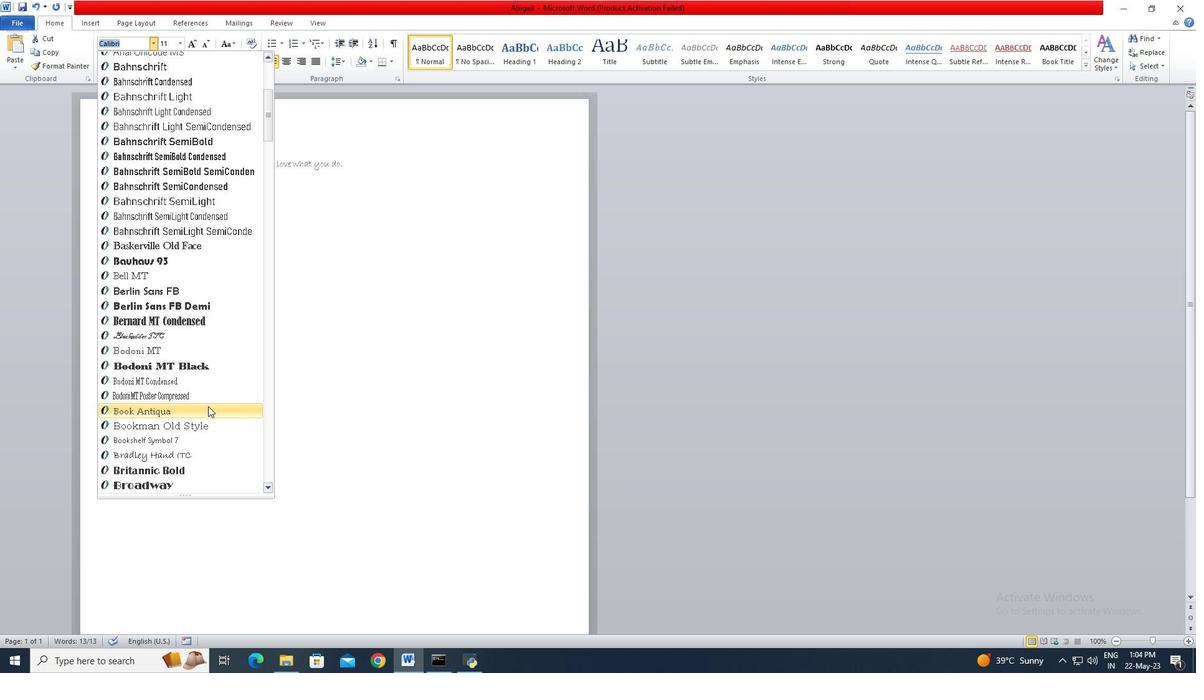 
Action: Mouse scrolled (209, 398) with delta (0, 0)
Screenshot: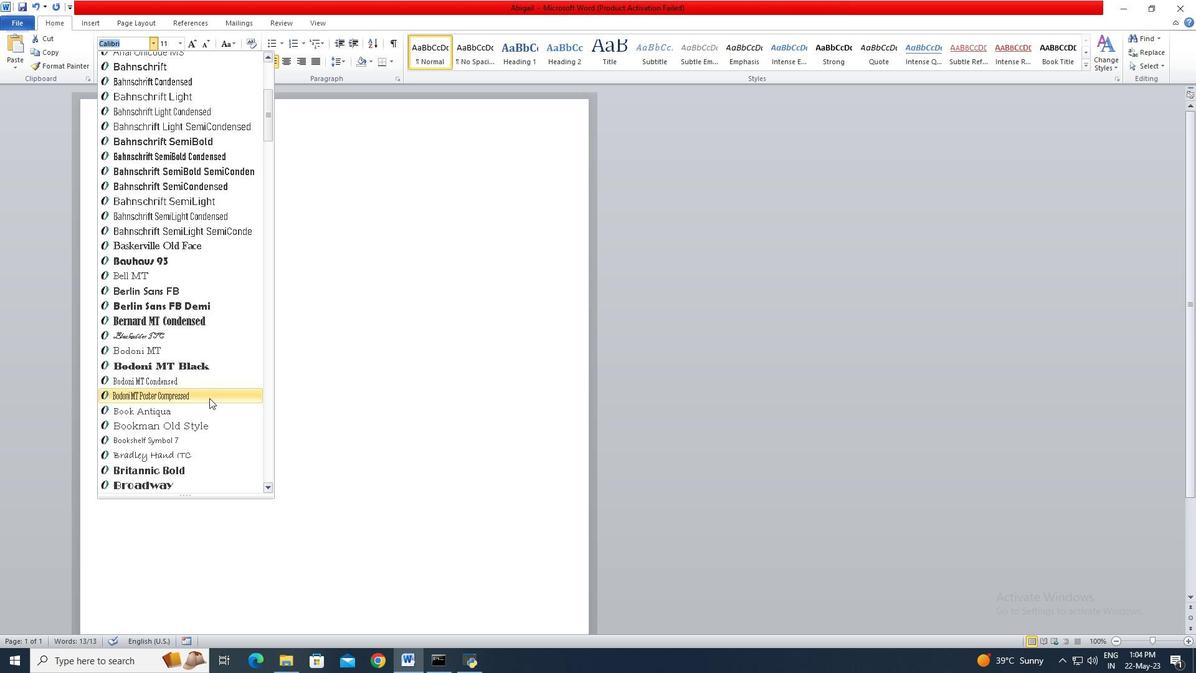 
Action: Mouse scrolled (209, 398) with delta (0, 0)
Screenshot: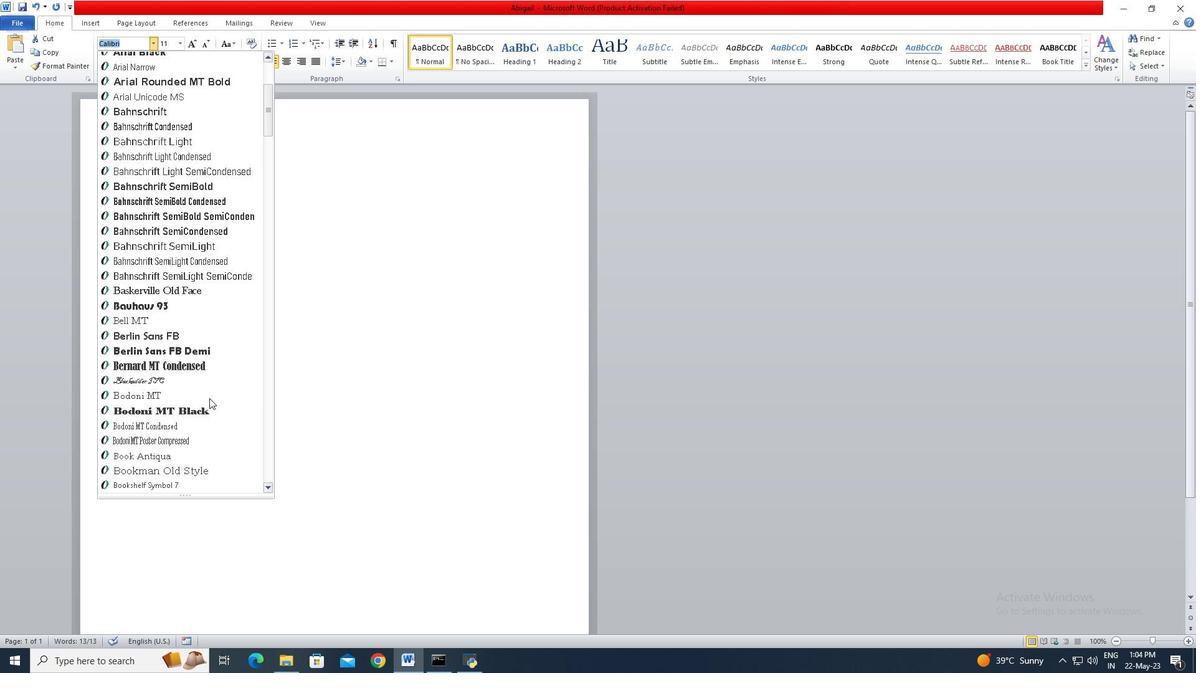 
Action: Mouse moved to (193, 261)
Screenshot: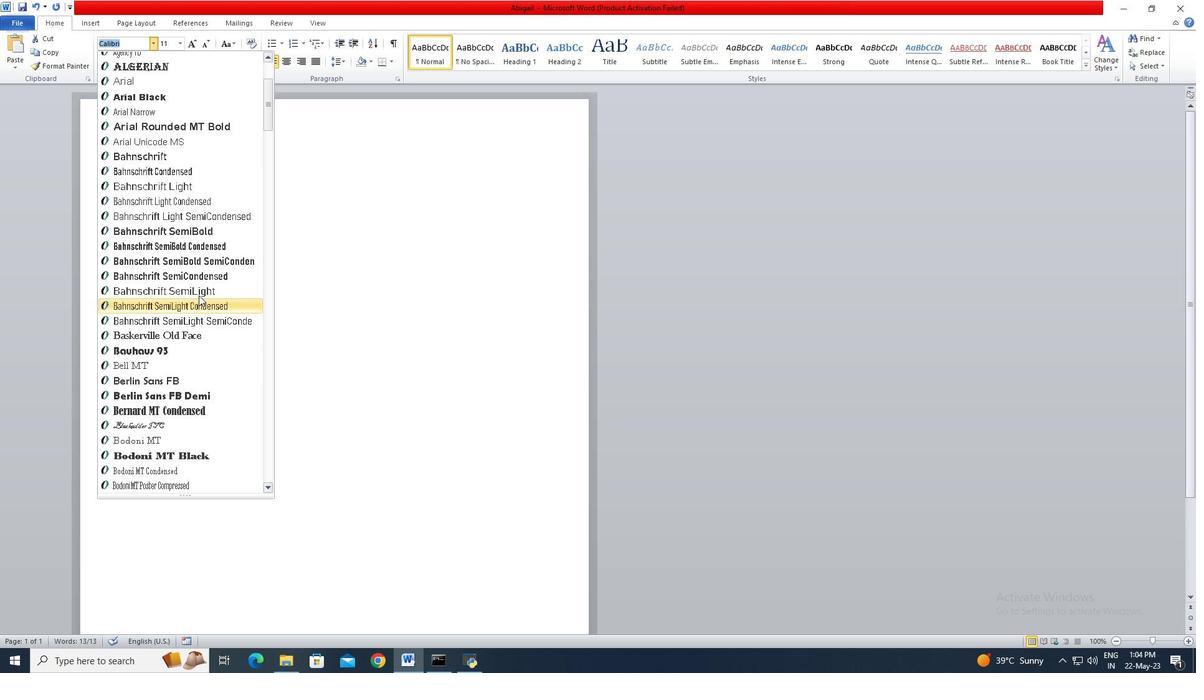 
Action: Mouse scrolled (193, 261) with delta (0, 0)
Screenshot: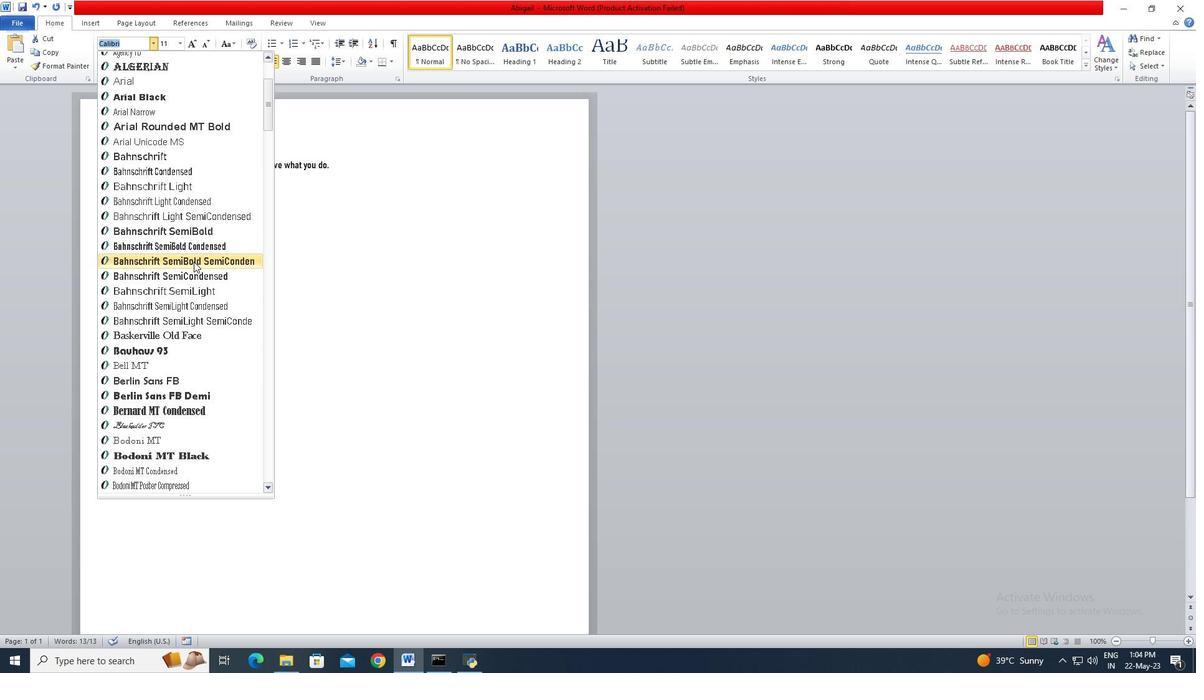 
Action: Mouse scrolled (193, 261) with delta (0, 0)
Screenshot: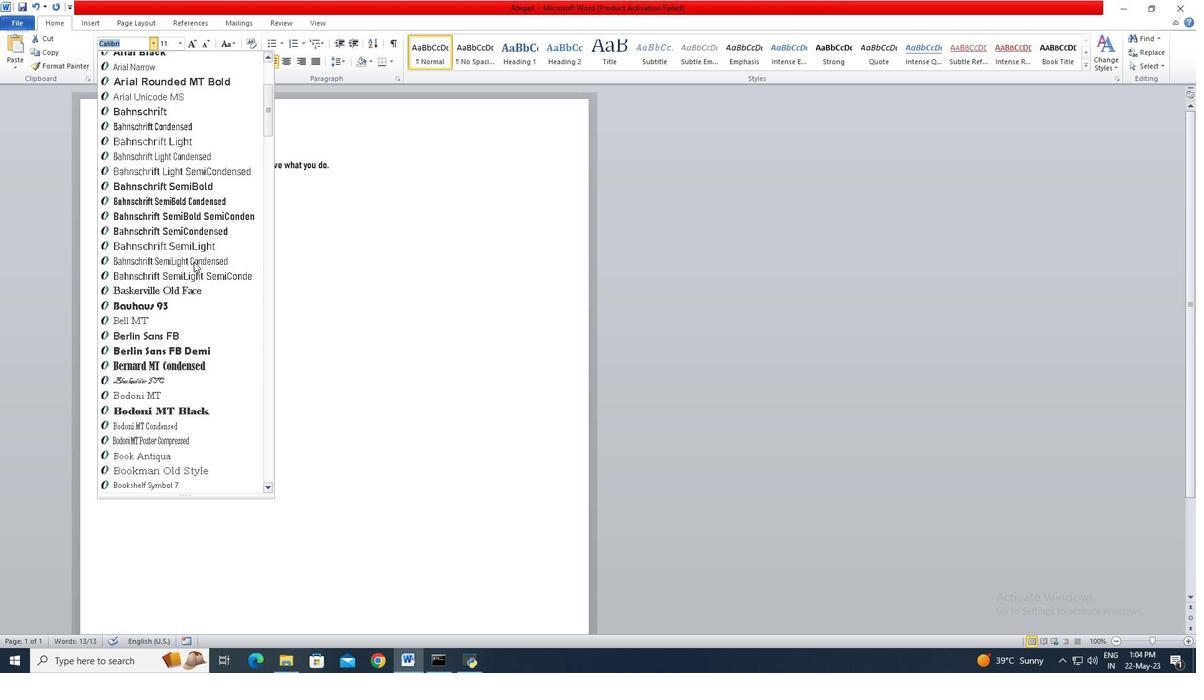 
Action: Mouse moved to (189, 334)
Screenshot: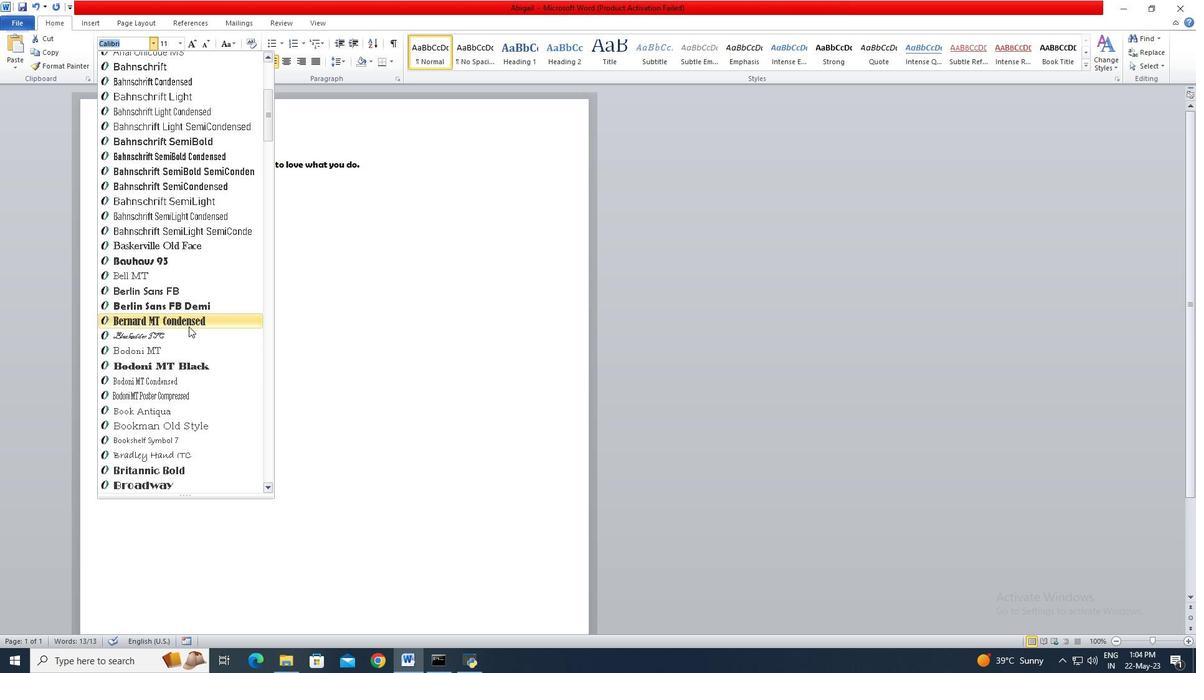 
Action: Mouse pressed left at (189, 334)
Screenshot: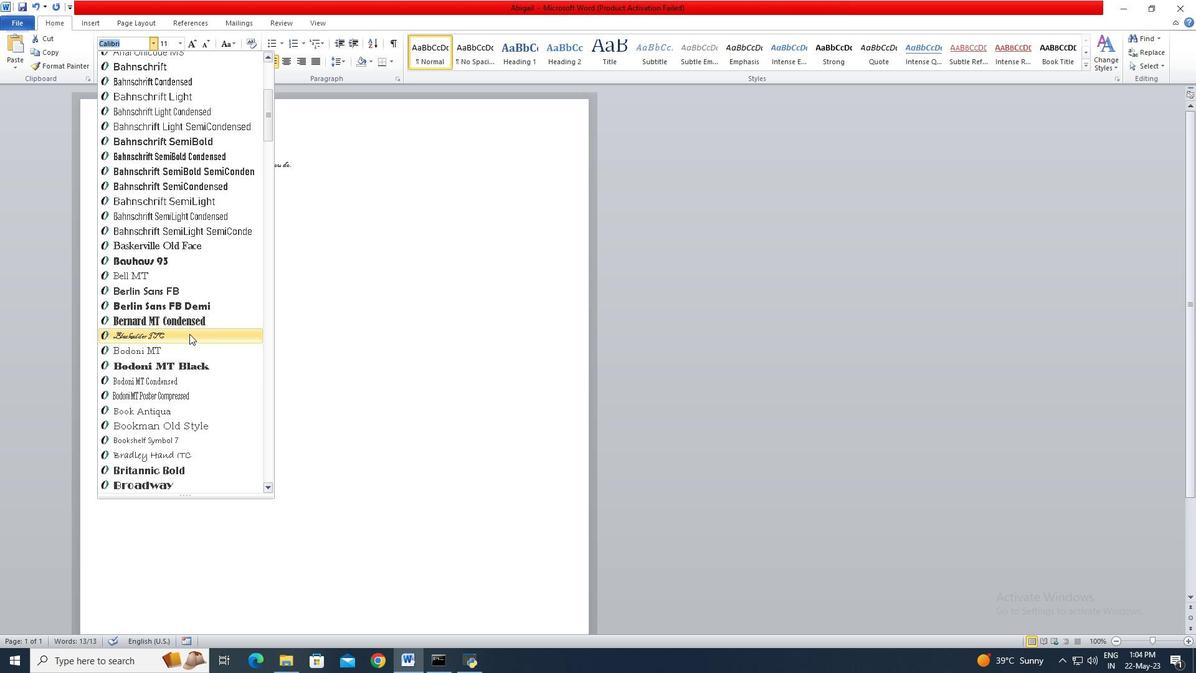 
Action: Mouse moved to (181, 39)
Screenshot: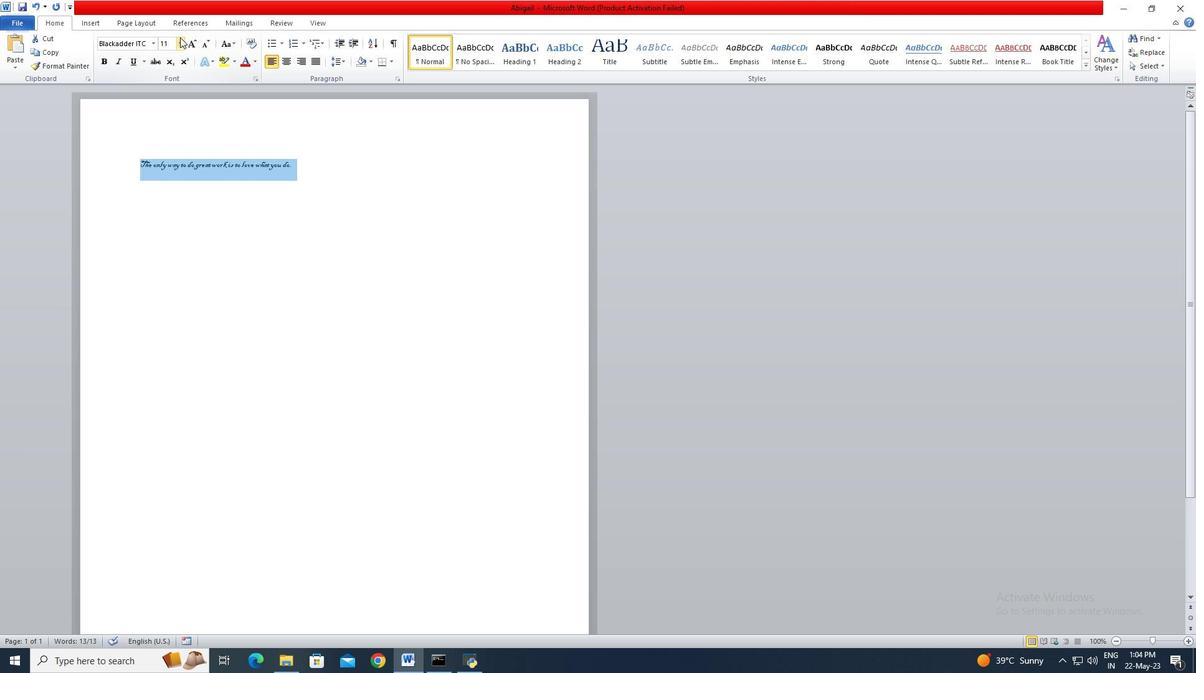 
Action: Mouse pressed left at (181, 39)
Screenshot: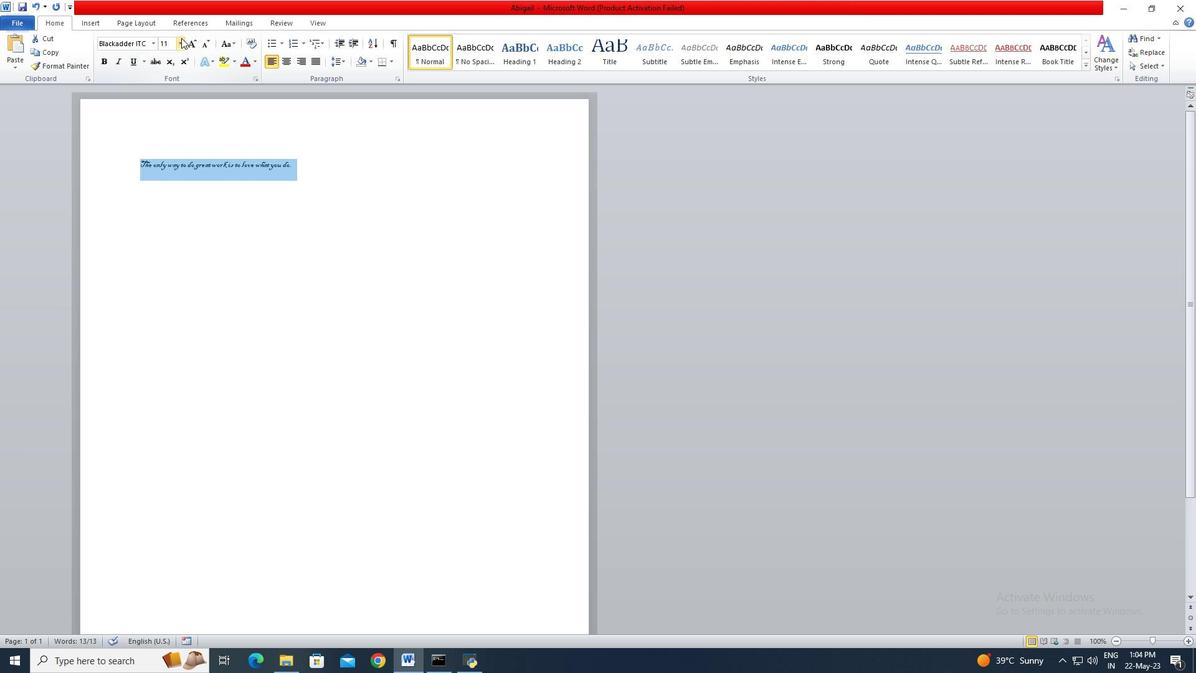 
Action: Key pressed 15<Key.enter>
Screenshot: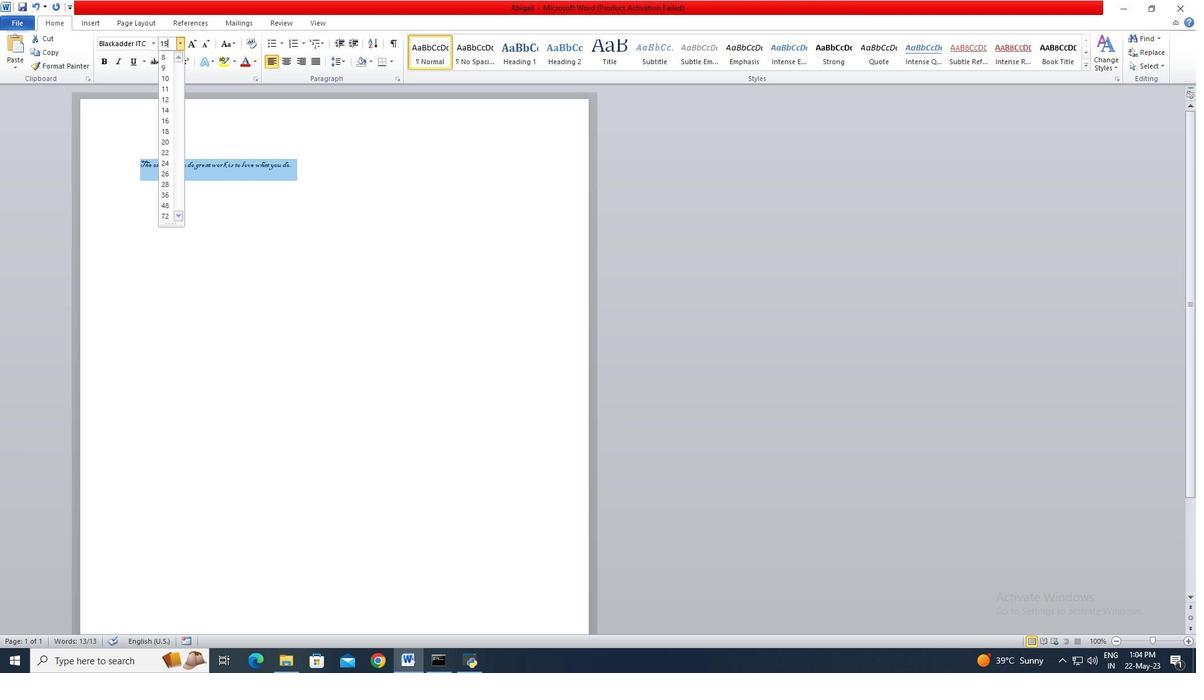 
Action: Mouse moved to (315, 64)
Screenshot: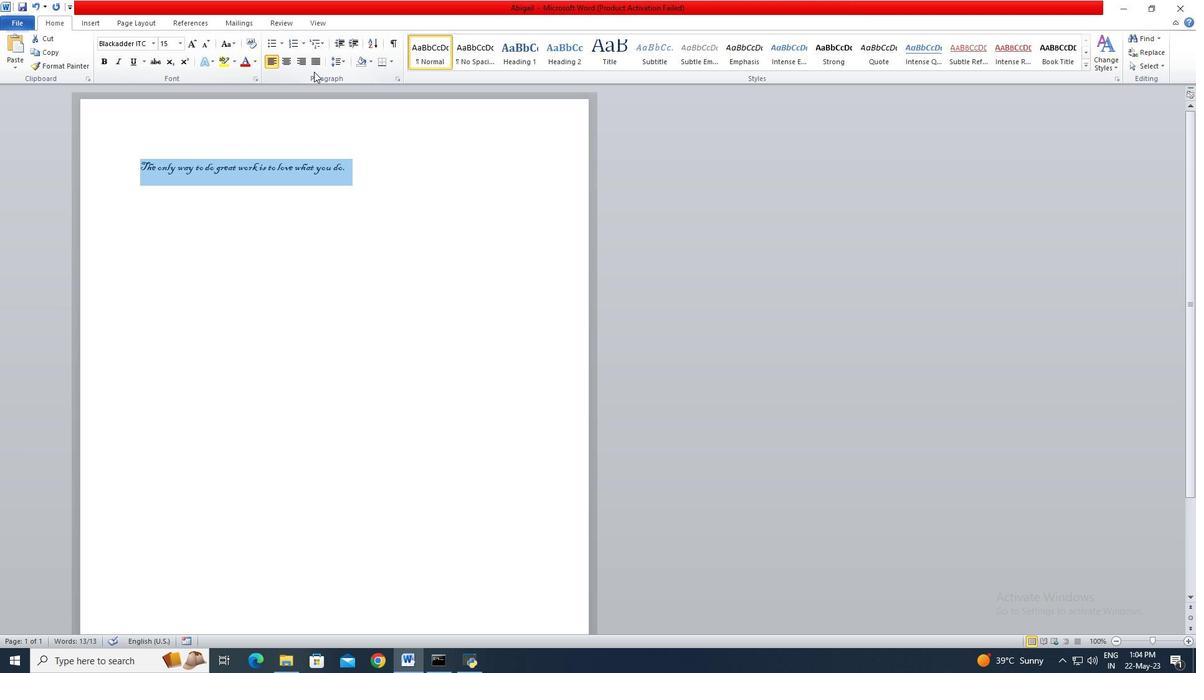 
Action: Mouse pressed left at (315, 64)
Screenshot: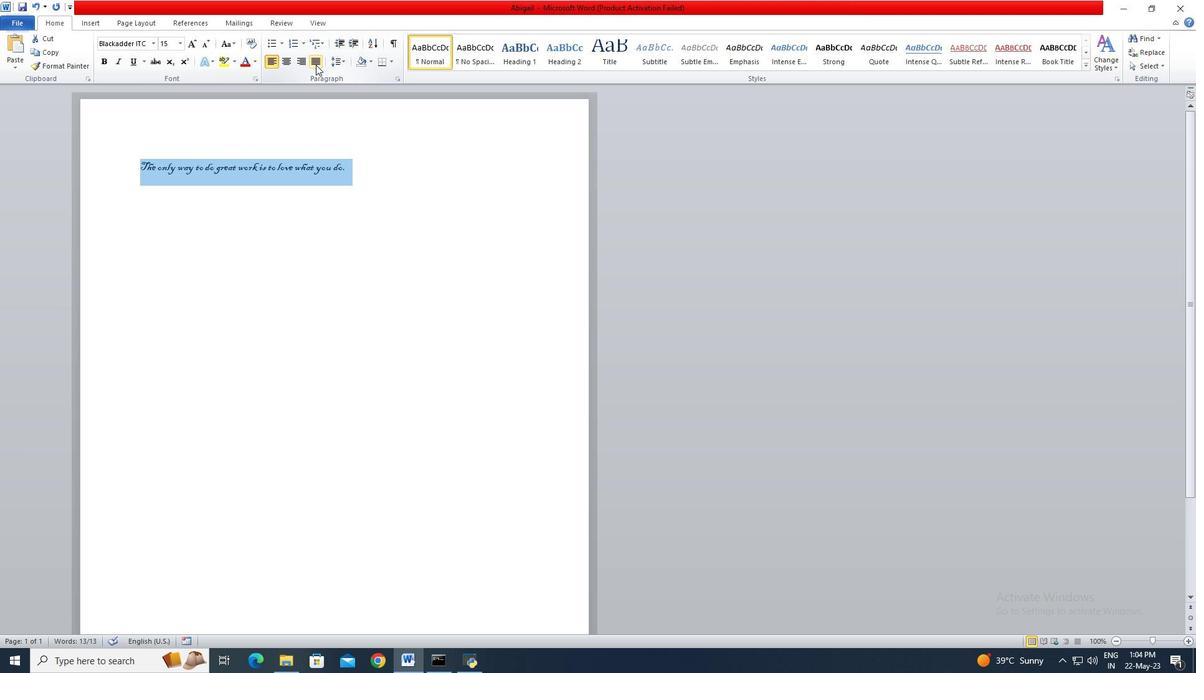 
Action: Mouse moved to (234, 66)
Screenshot: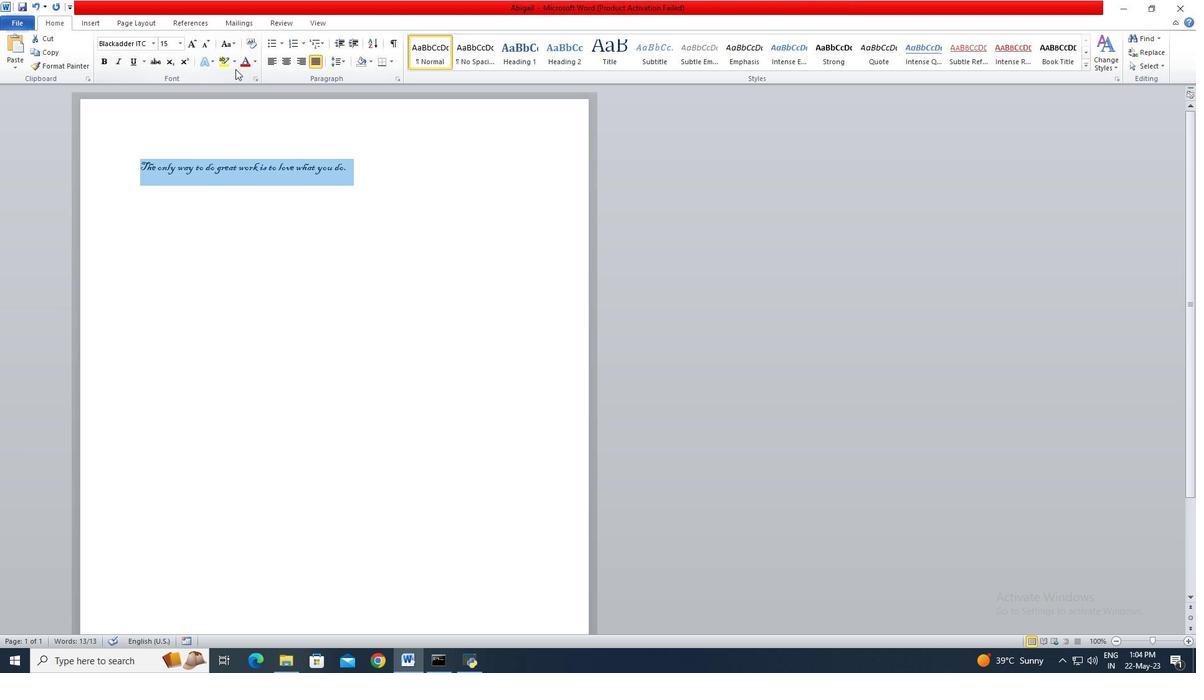
Action: Mouse pressed left at (234, 66)
Screenshot: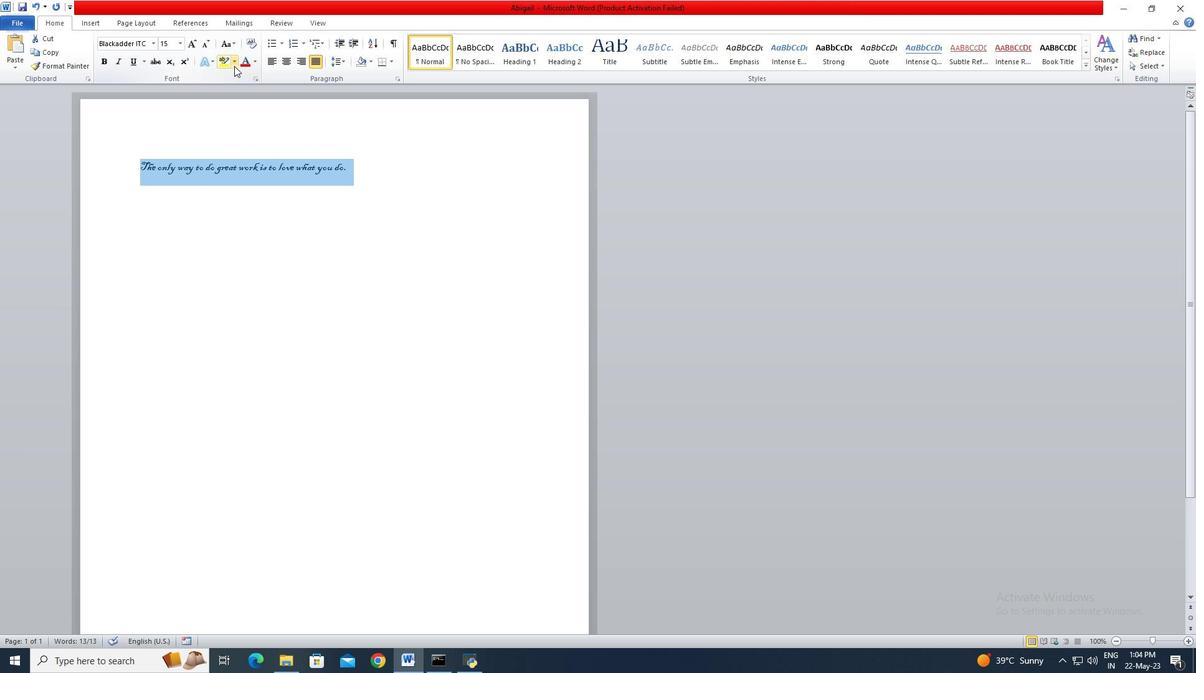 
Action: Mouse moved to (254, 58)
Screenshot: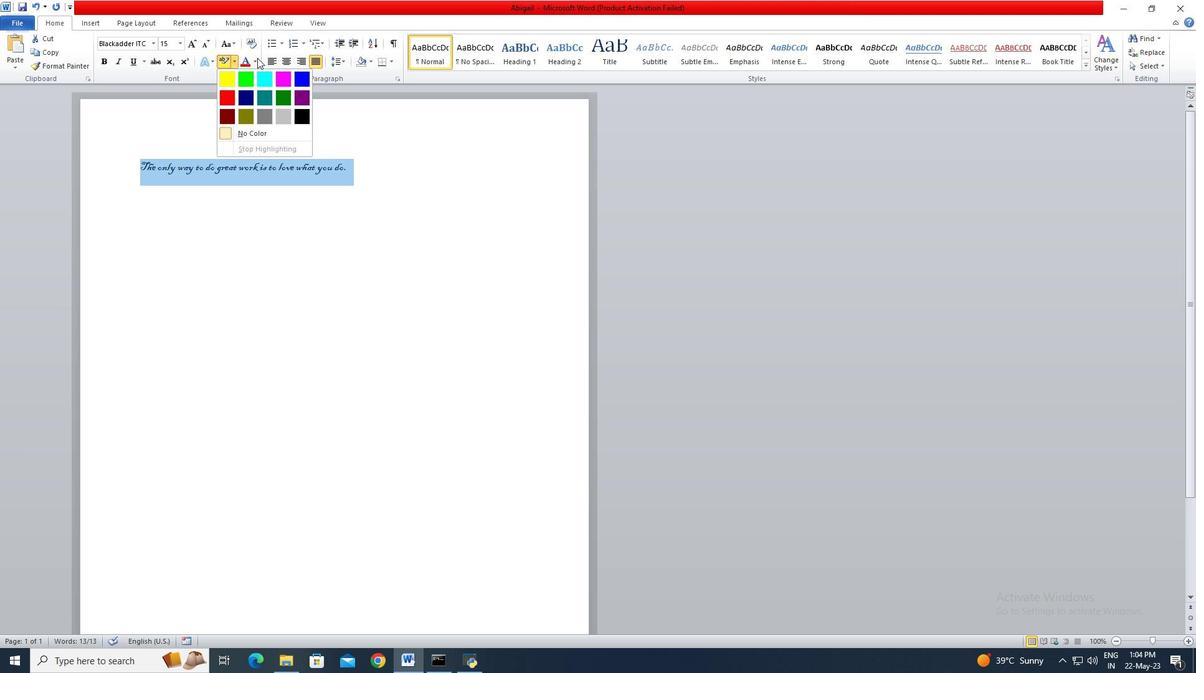 
Action: Mouse pressed left at (254, 58)
Screenshot: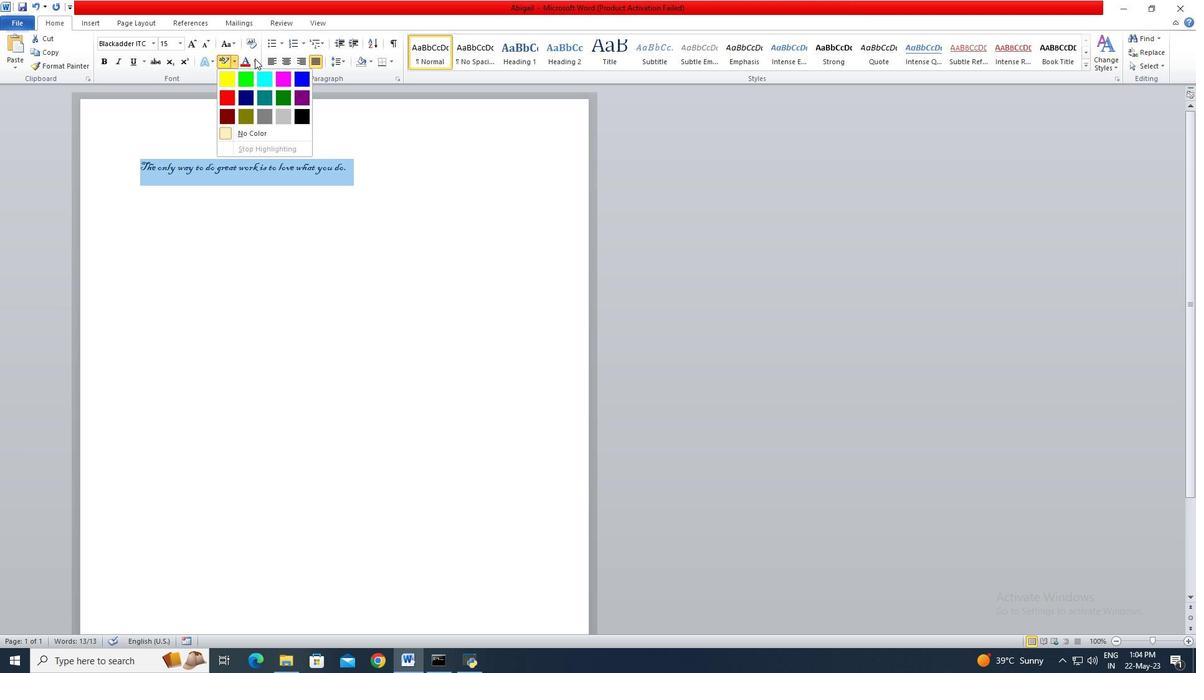 
Action: Mouse moved to (277, 140)
Screenshot: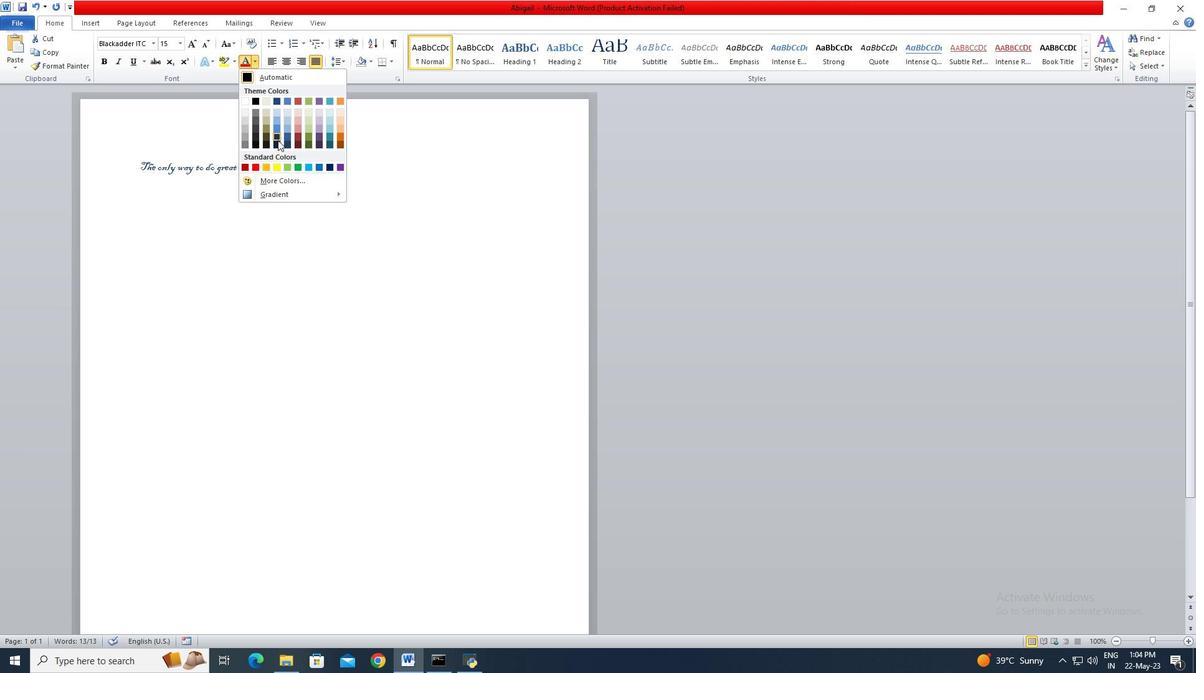 
Action: Mouse pressed left at (277, 140)
Screenshot: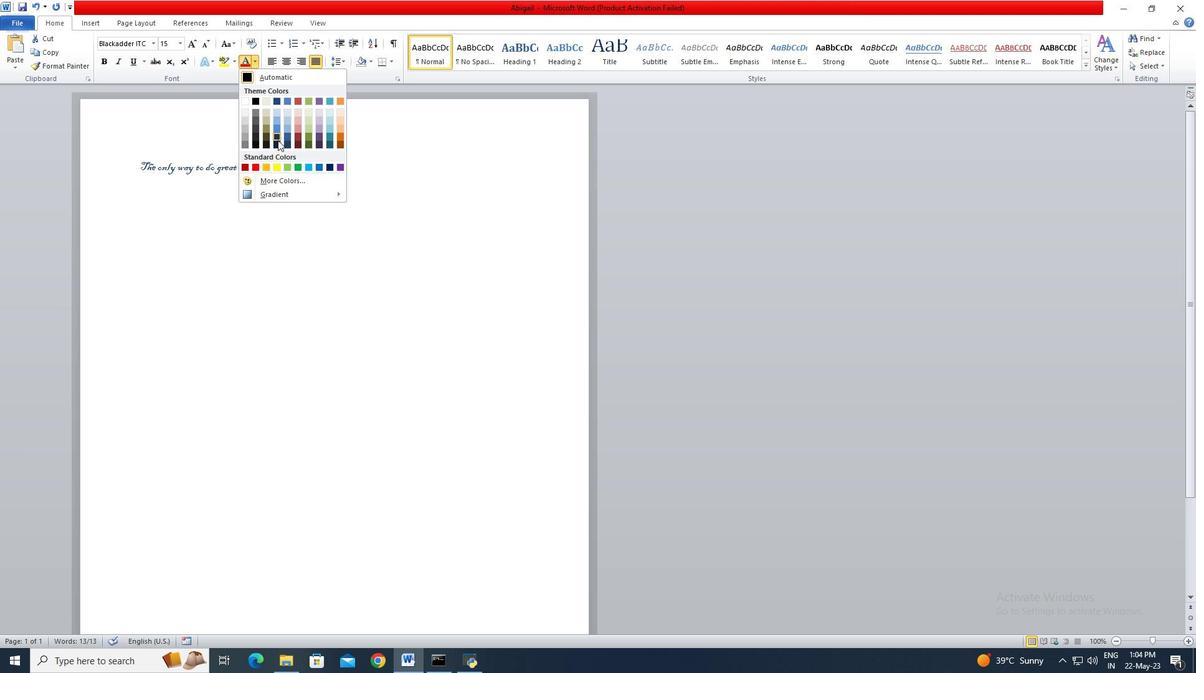
Action: Mouse moved to (363, 183)
Screenshot: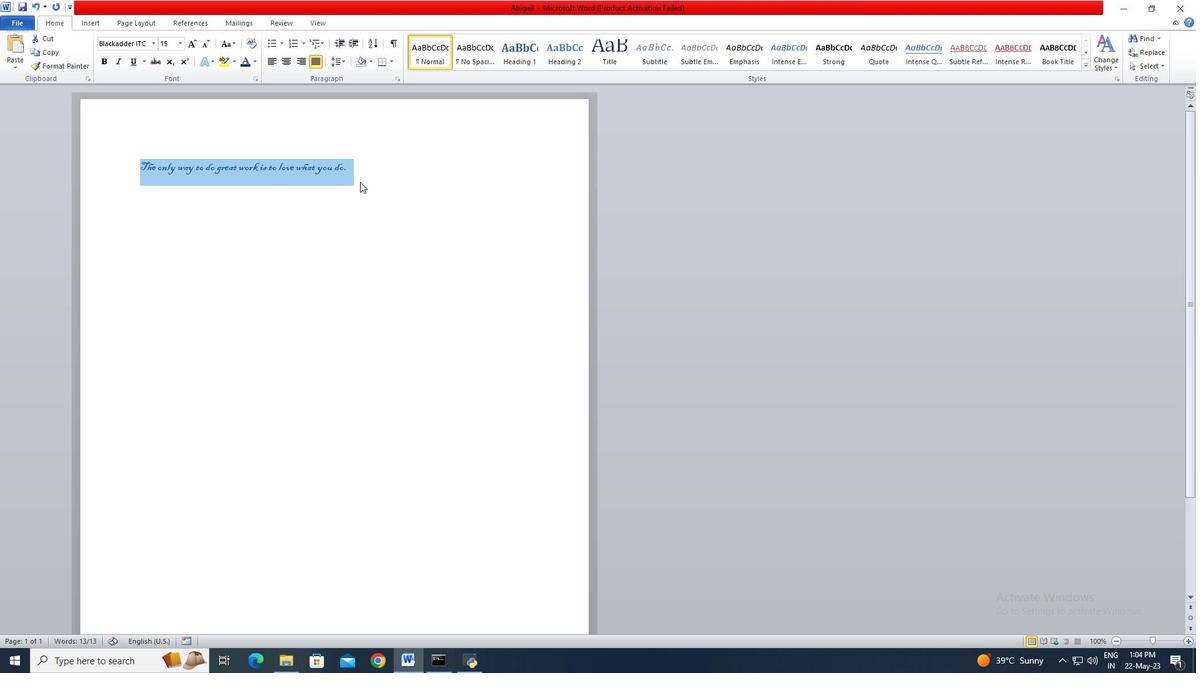 
